 Task:  Click on Golf Select Pick Sheet First name Wyatt Last name Thompson and  Email softage.2@softage.net Group 1 Viktor Hovland Group 2 Collin Morikawa Bonus Golfer Viktor Hovland Group 3 Sungjae Im Group 4 Hideki Matsuyama #1 Golfer For The Week Justin Thomas Tie-Breaker Score 1 Submit pick sheet
Action: Mouse moved to (496, 515)
Screenshot: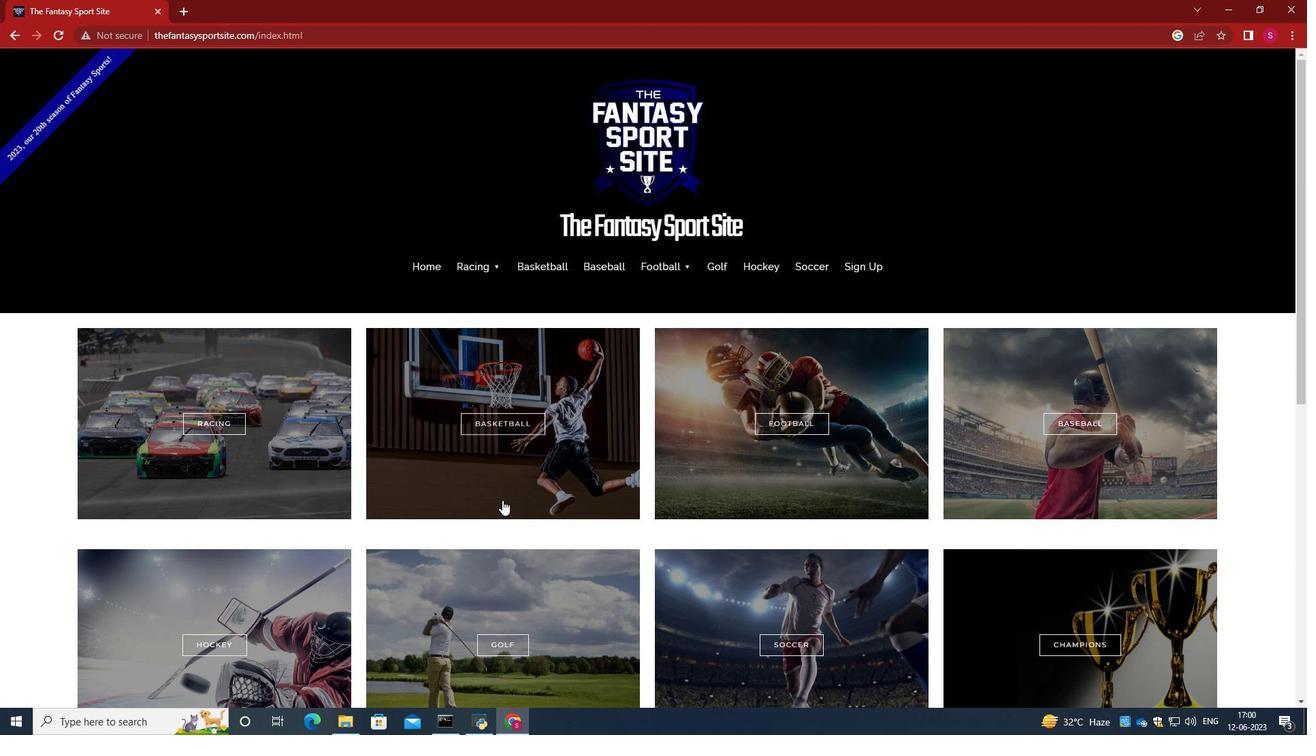 
Action: Mouse scrolled (496, 514) with delta (0, 0)
Screenshot: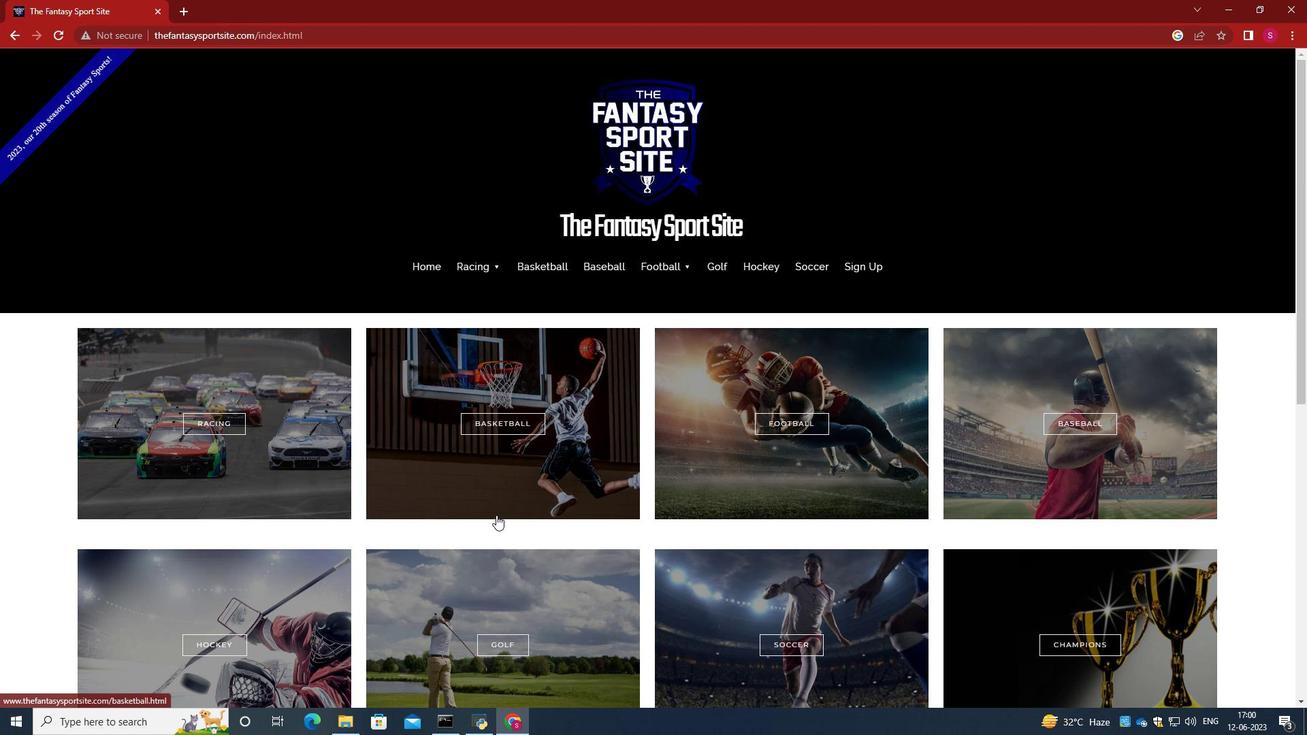 
Action: Mouse scrolled (496, 514) with delta (0, 0)
Screenshot: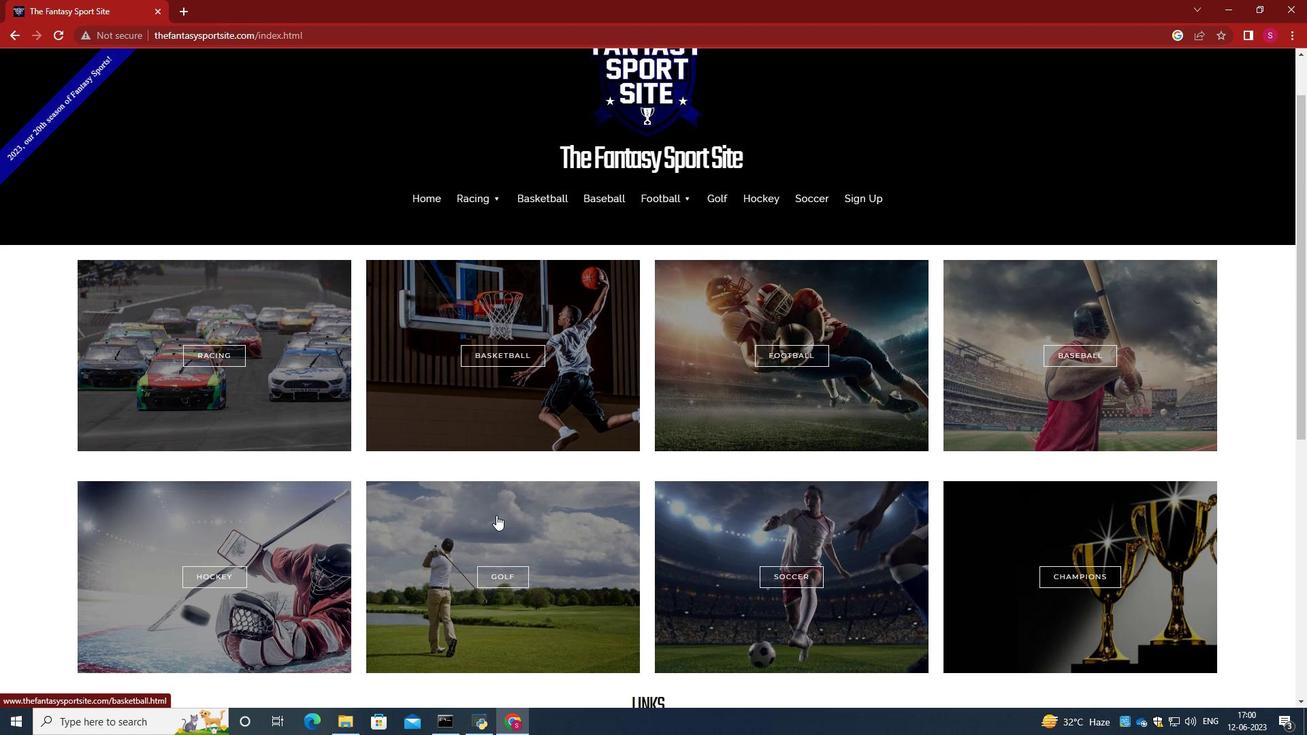 
Action: Mouse moved to (485, 501)
Screenshot: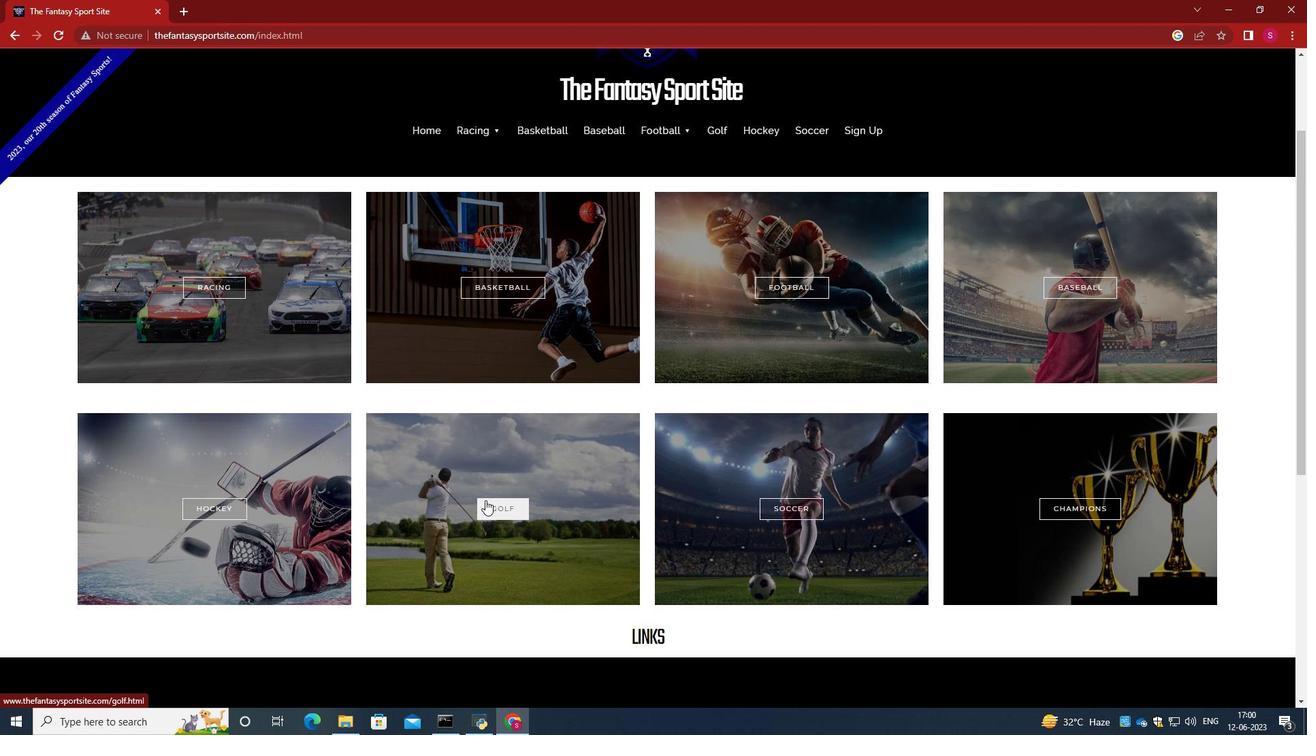 
Action: Mouse pressed left at (485, 501)
Screenshot: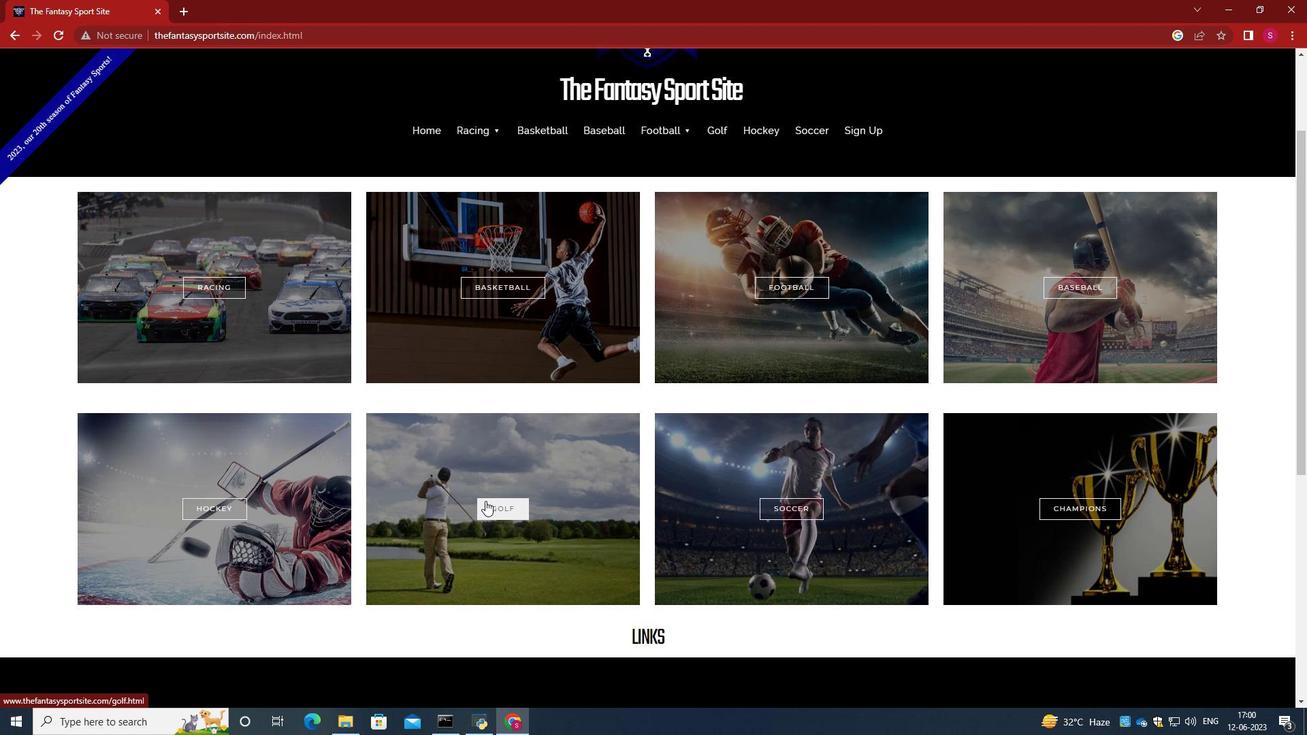 
Action: Mouse moved to (485, 299)
Screenshot: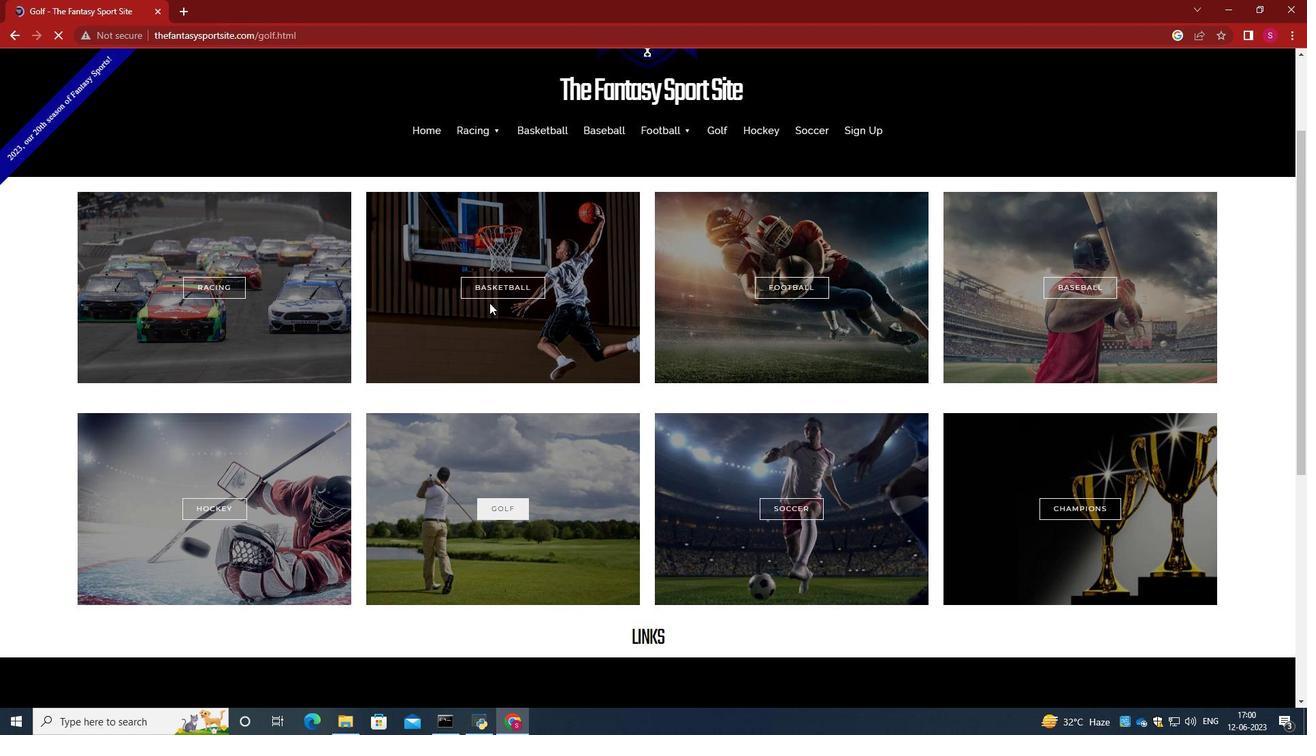 
Action: Mouse scrolled (485, 298) with delta (0, 0)
Screenshot: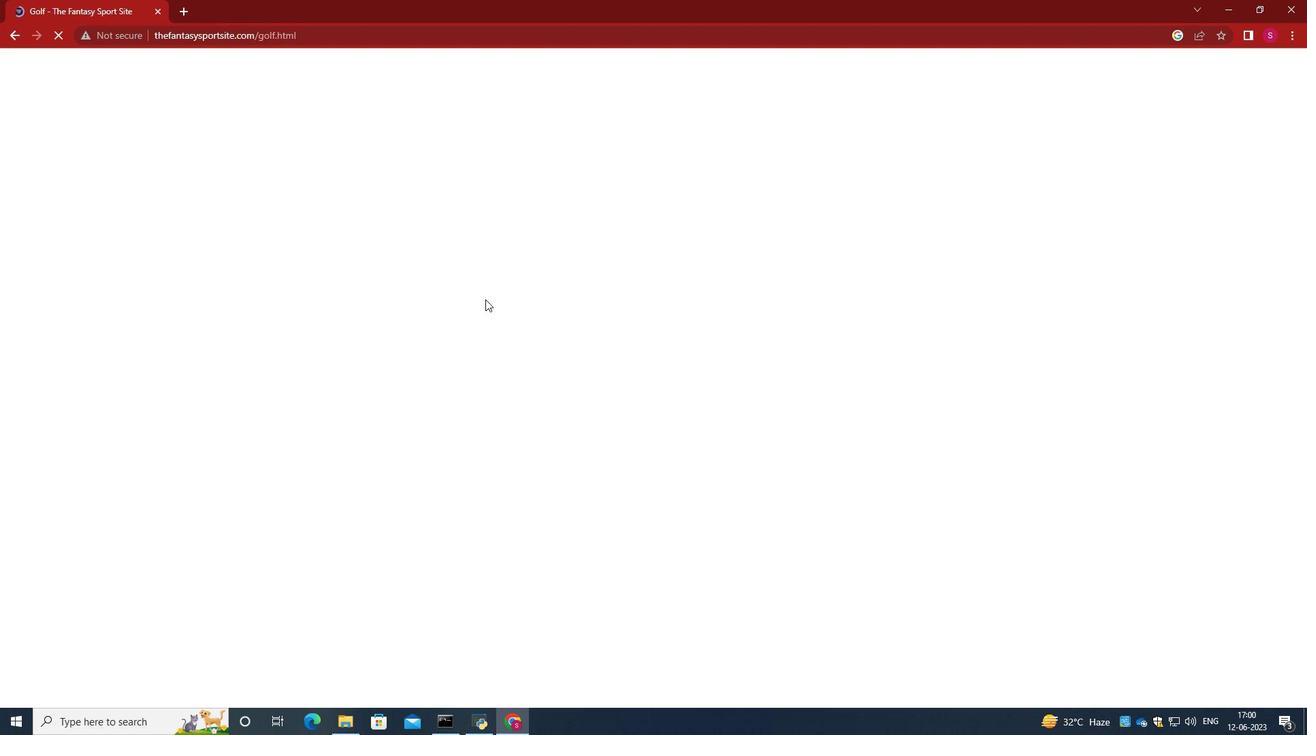 
Action: Mouse scrolled (485, 298) with delta (0, 0)
Screenshot: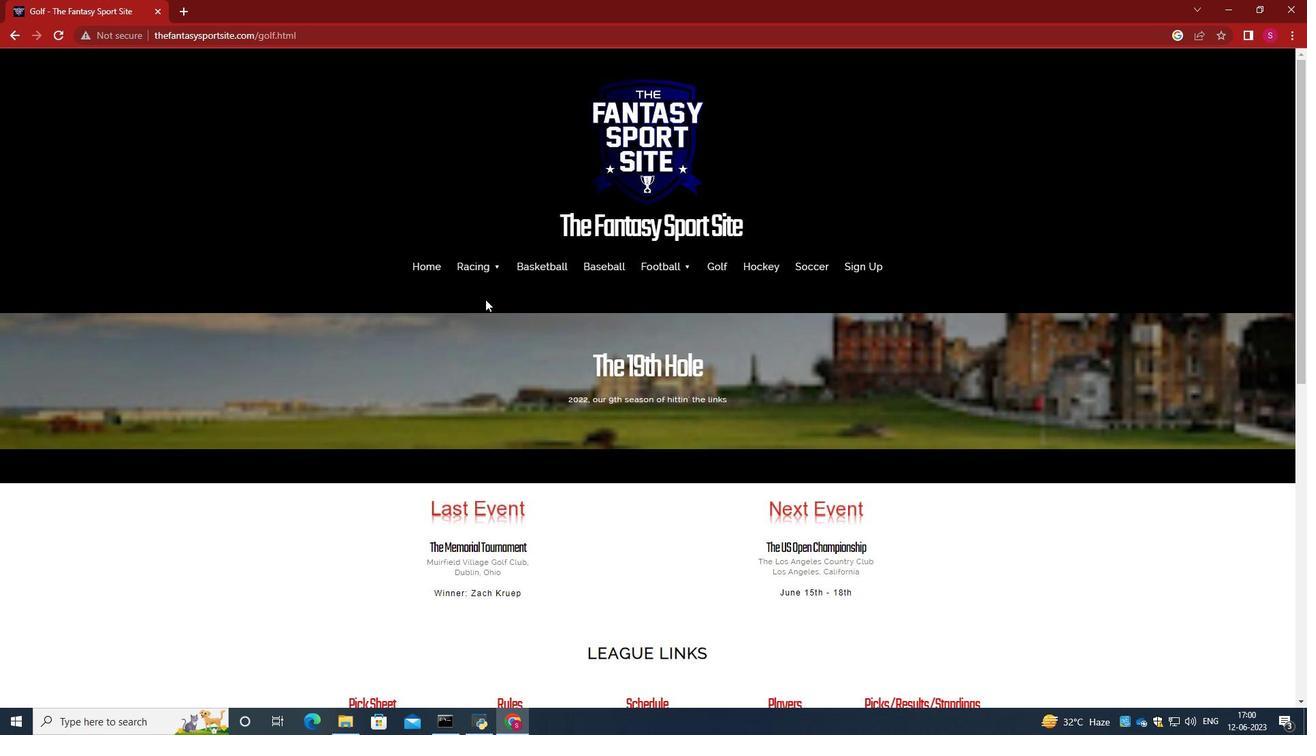 
Action: Mouse scrolled (485, 298) with delta (0, 0)
Screenshot: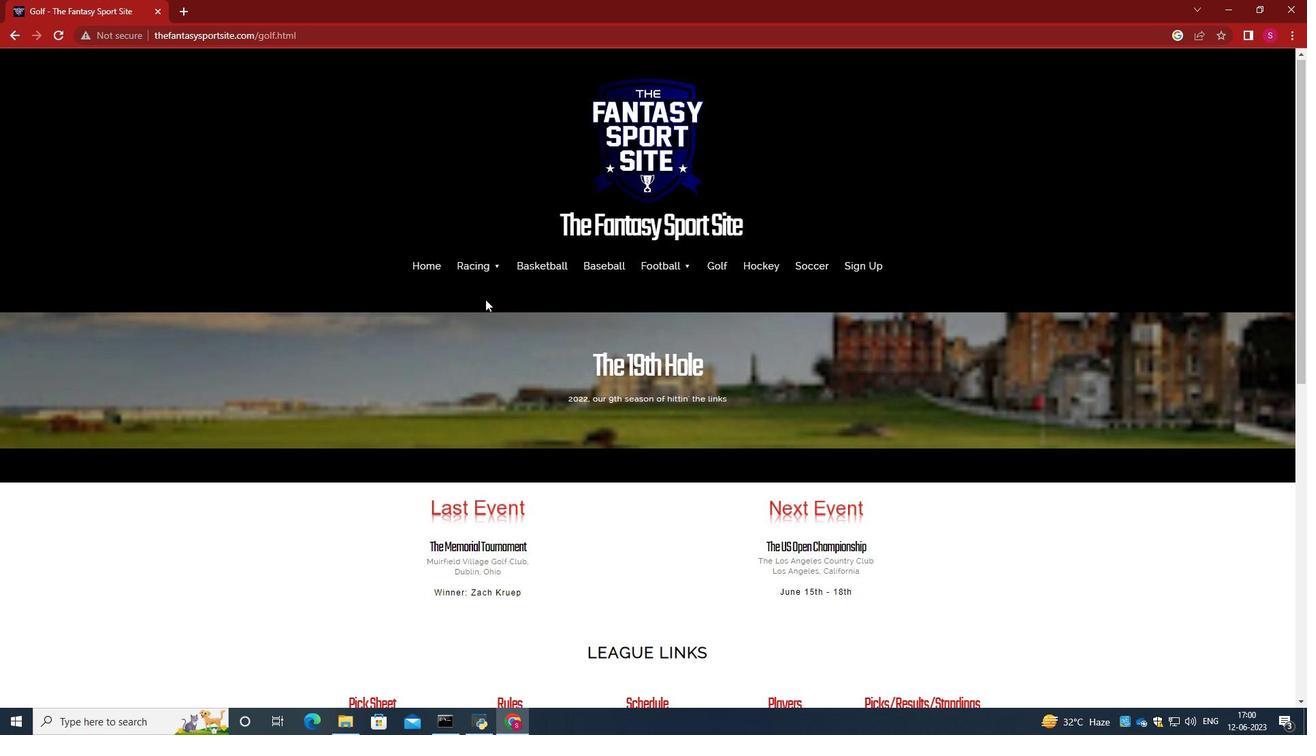 
Action: Mouse scrolled (485, 298) with delta (0, 0)
Screenshot: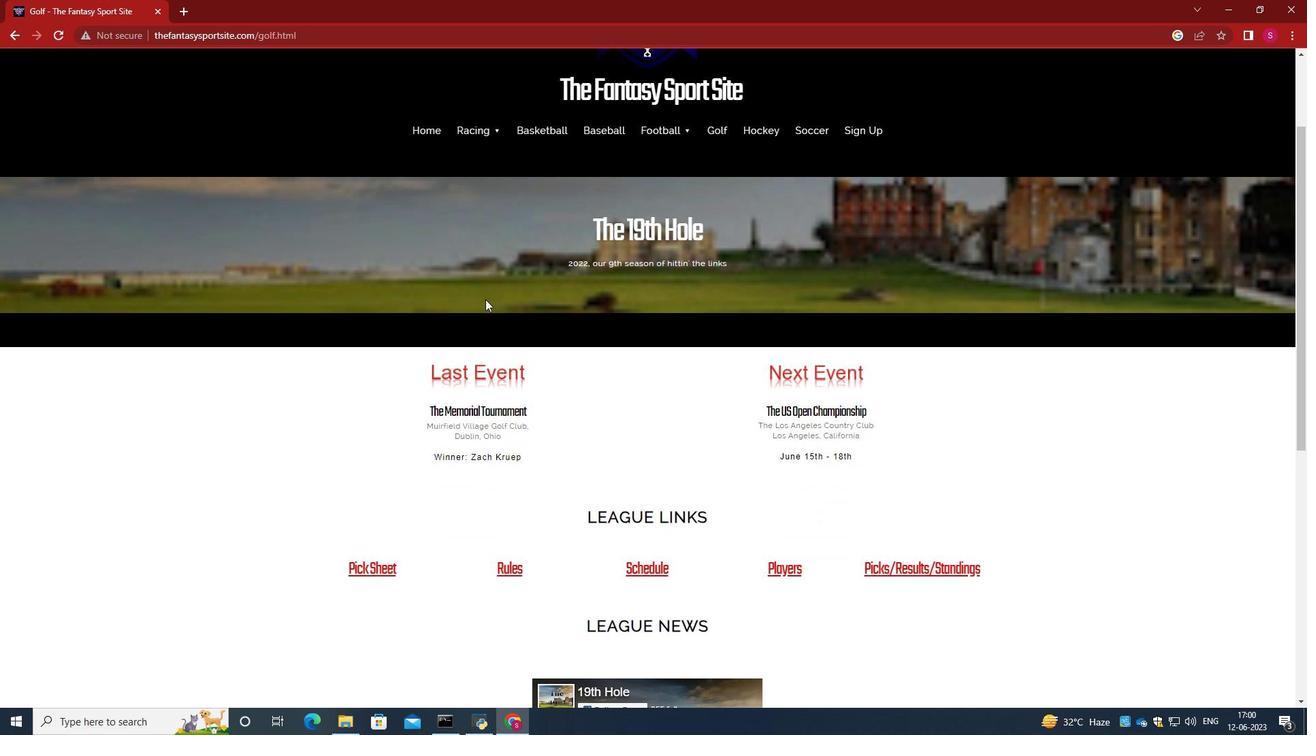 
Action: Mouse scrolled (485, 298) with delta (0, 0)
Screenshot: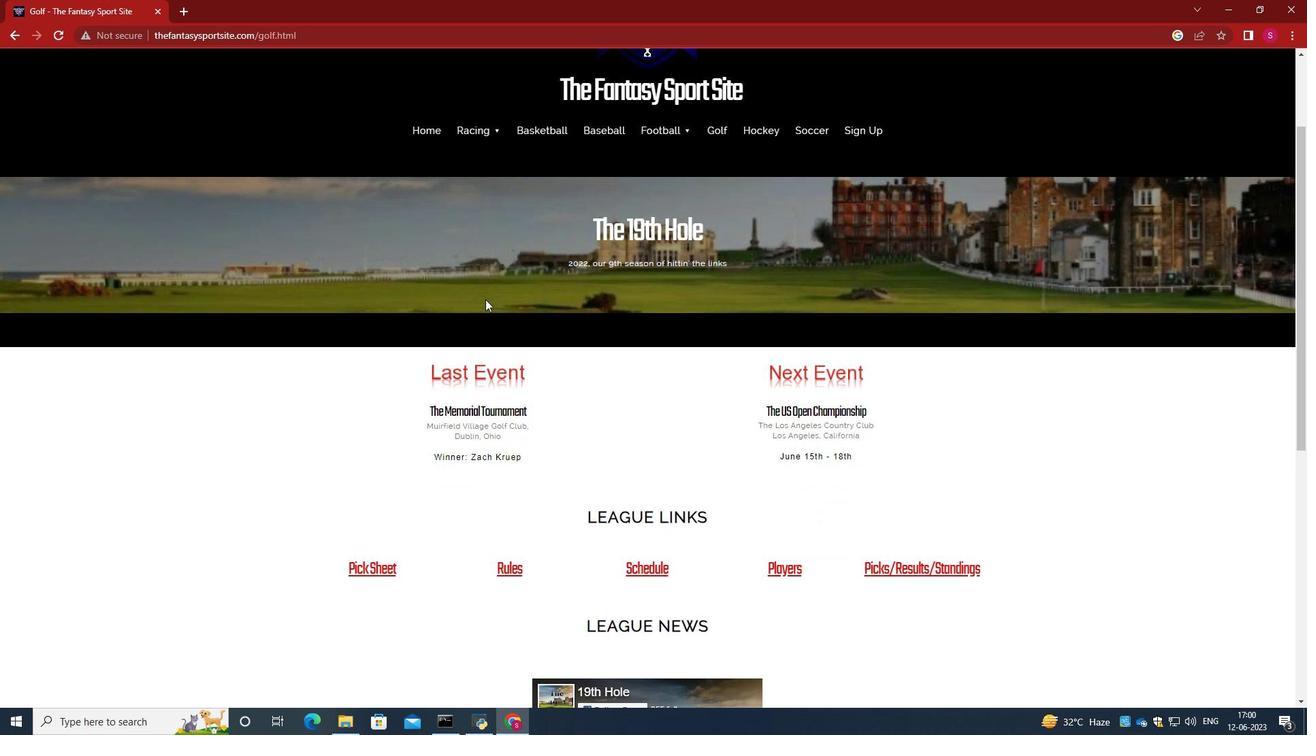 
Action: Mouse scrolled (485, 298) with delta (0, 0)
Screenshot: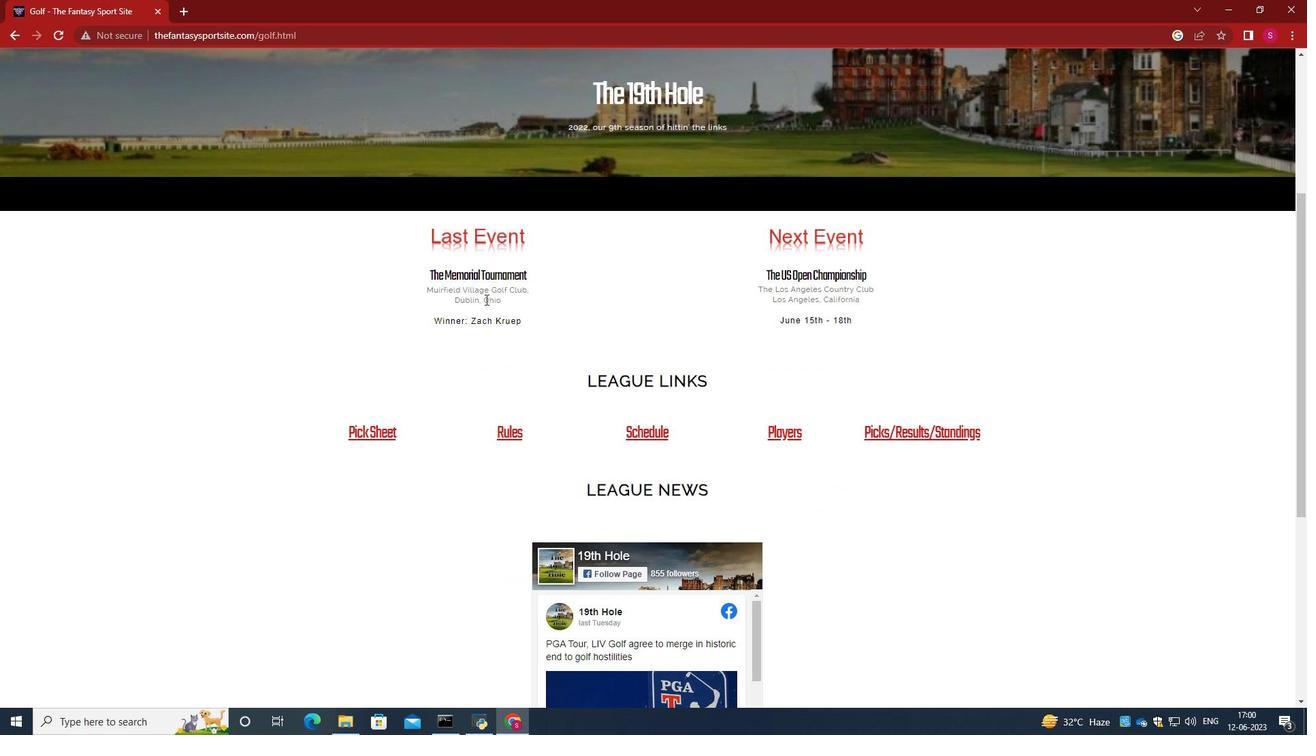 
Action: Mouse moved to (388, 366)
Screenshot: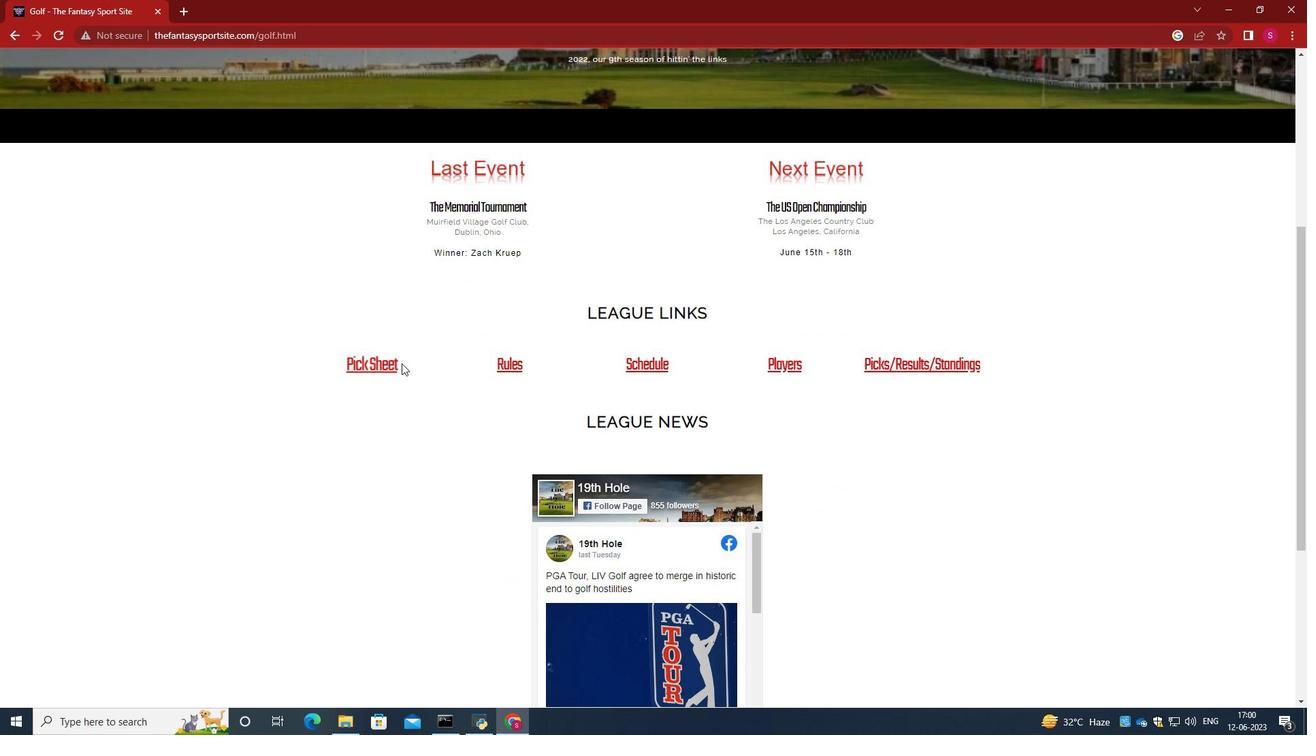 
Action: Mouse pressed left at (388, 366)
Screenshot: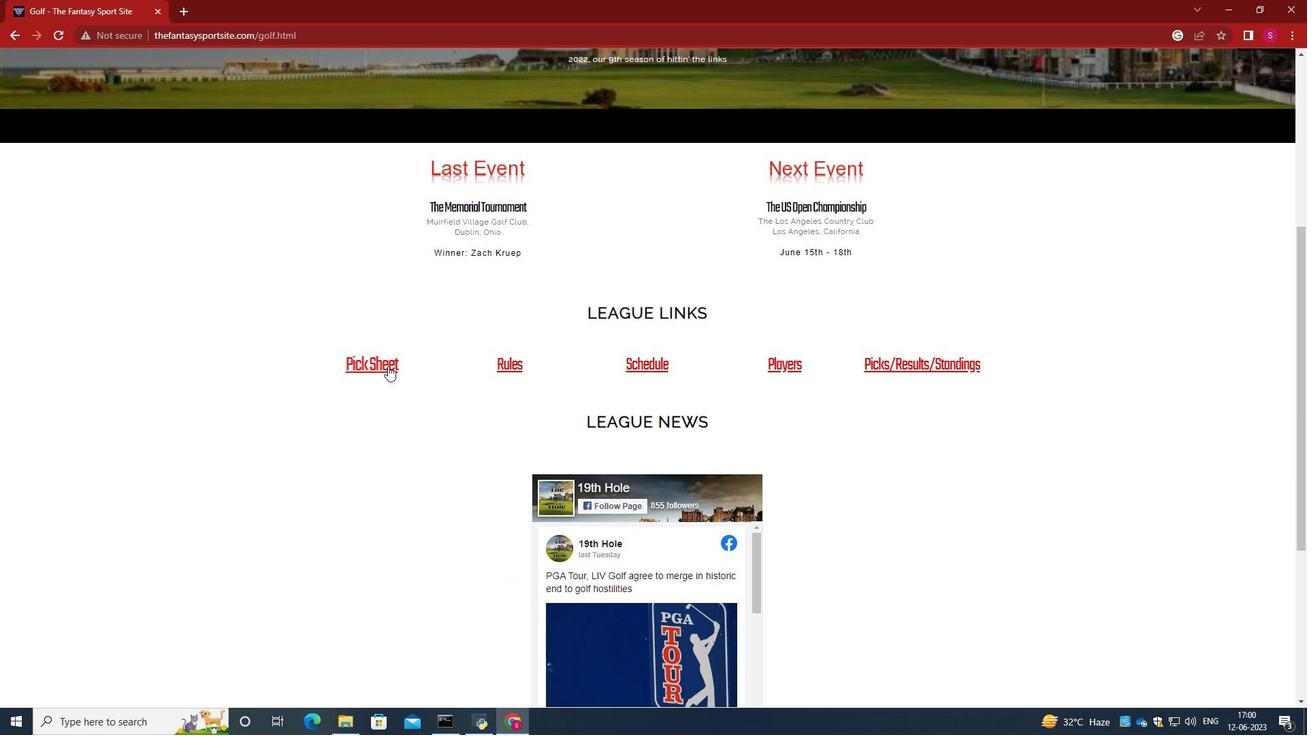 
Action: Mouse moved to (487, 303)
Screenshot: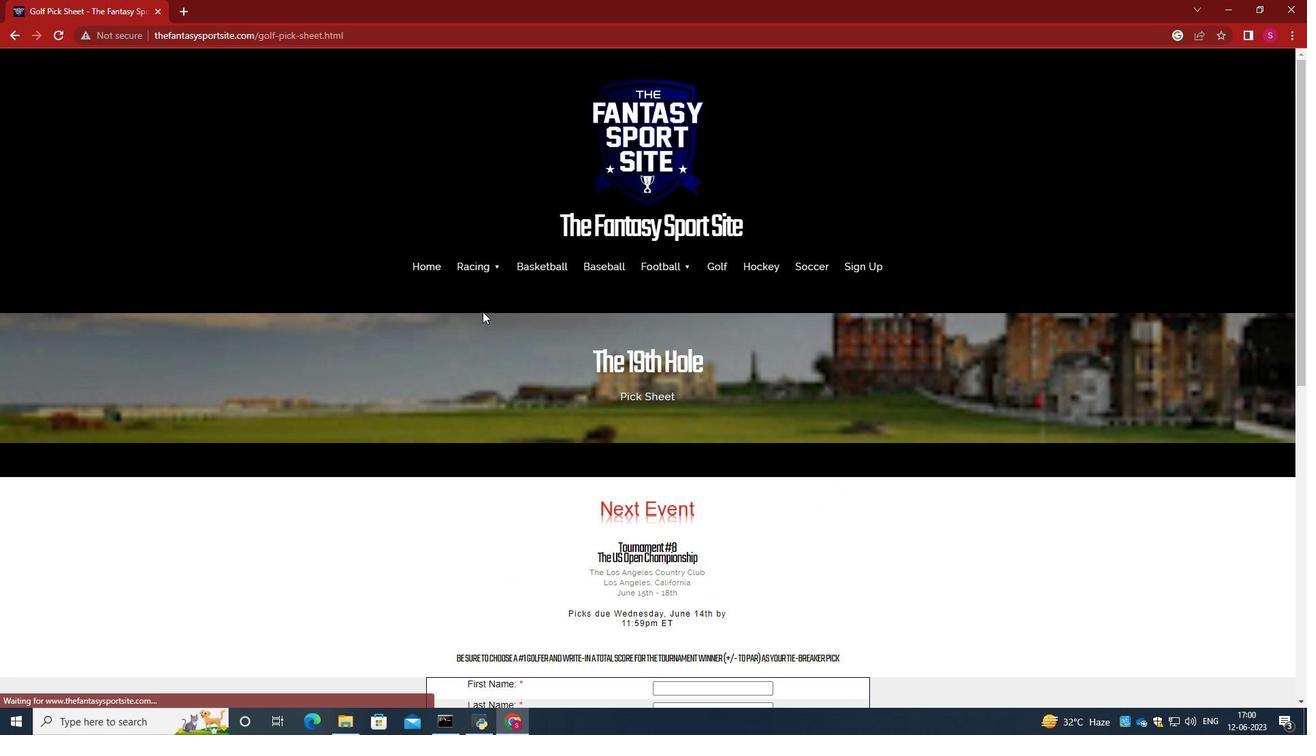 
Action: Mouse scrolled (487, 302) with delta (0, 0)
Screenshot: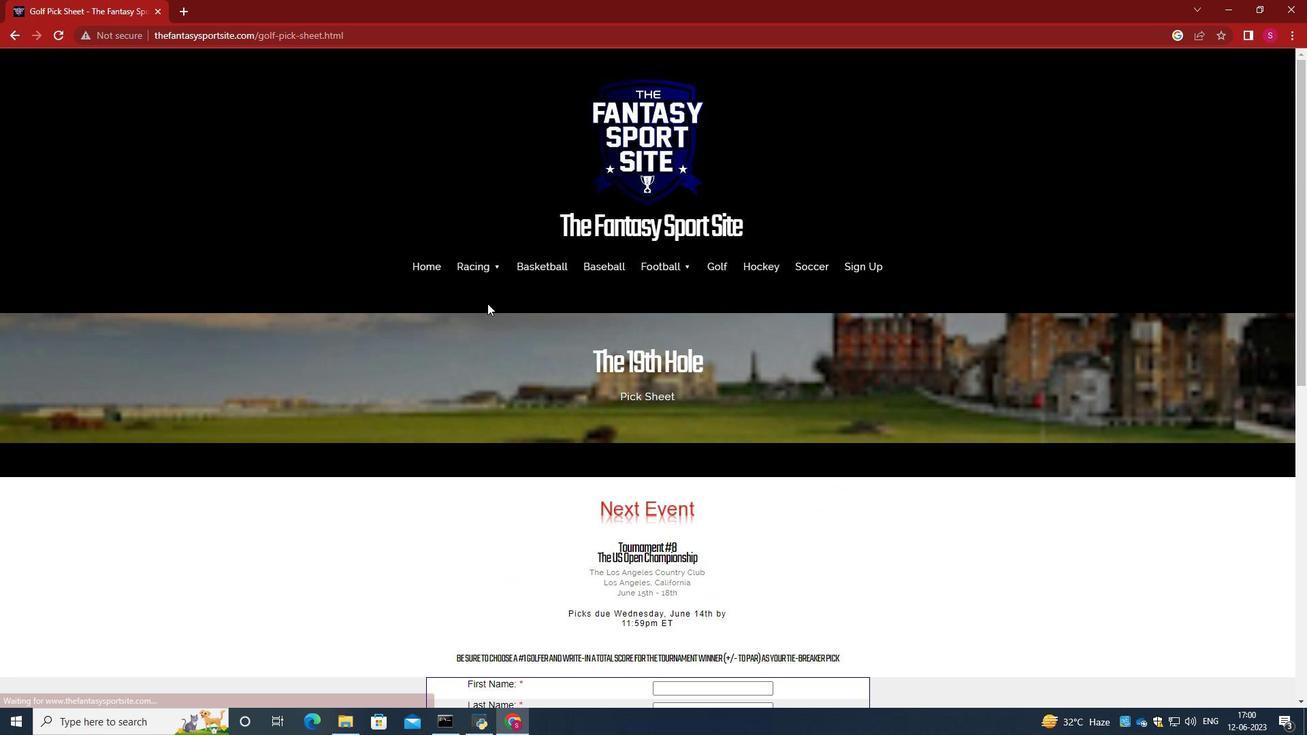 
Action: Mouse scrolled (487, 302) with delta (0, 0)
Screenshot: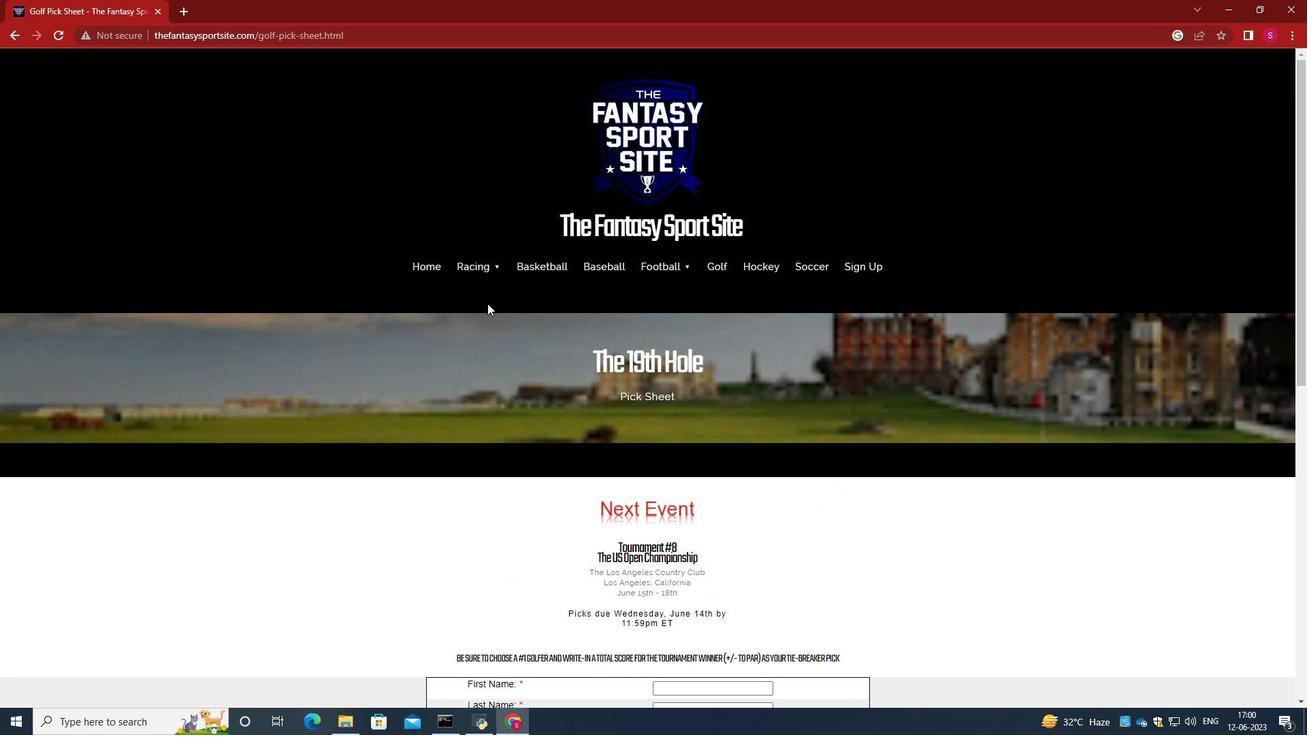 
Action: Mouse scrolled (487, 302) with delta (0, 0)
Screenshot: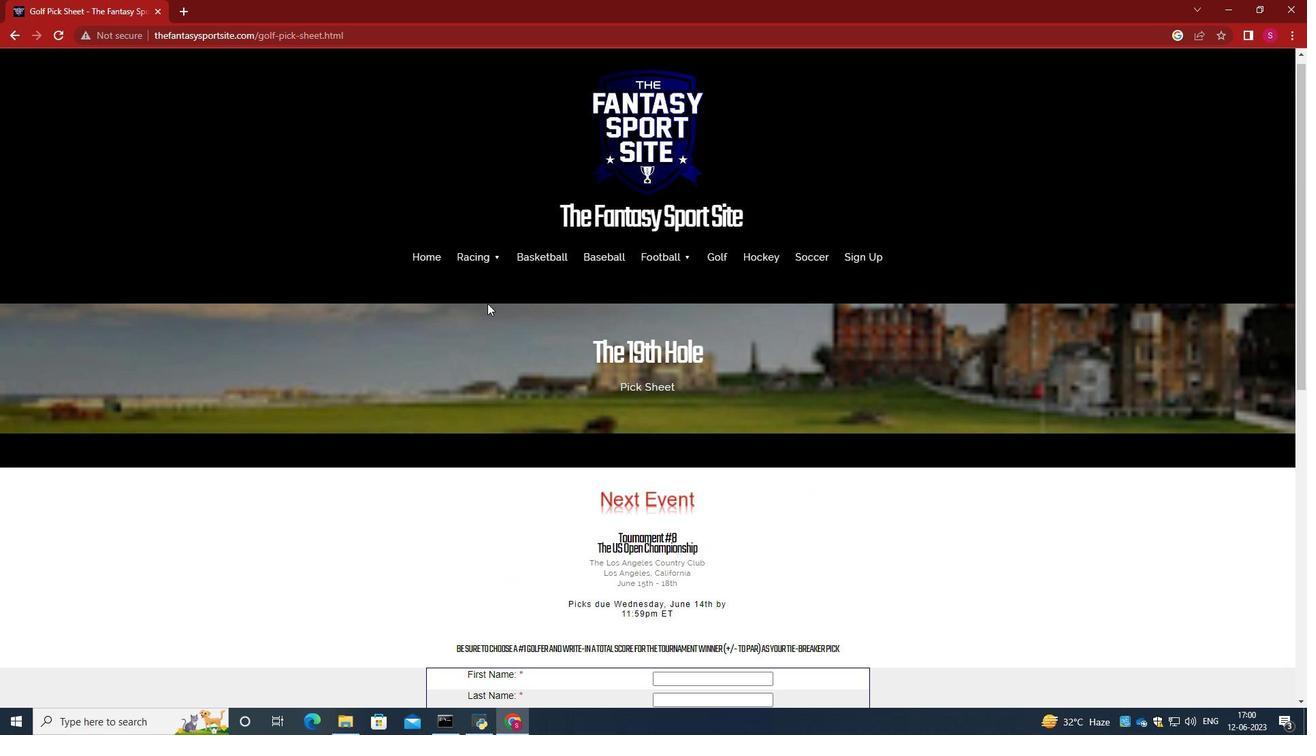 
Action: Mouse moved to (488, 303)
Screenshot: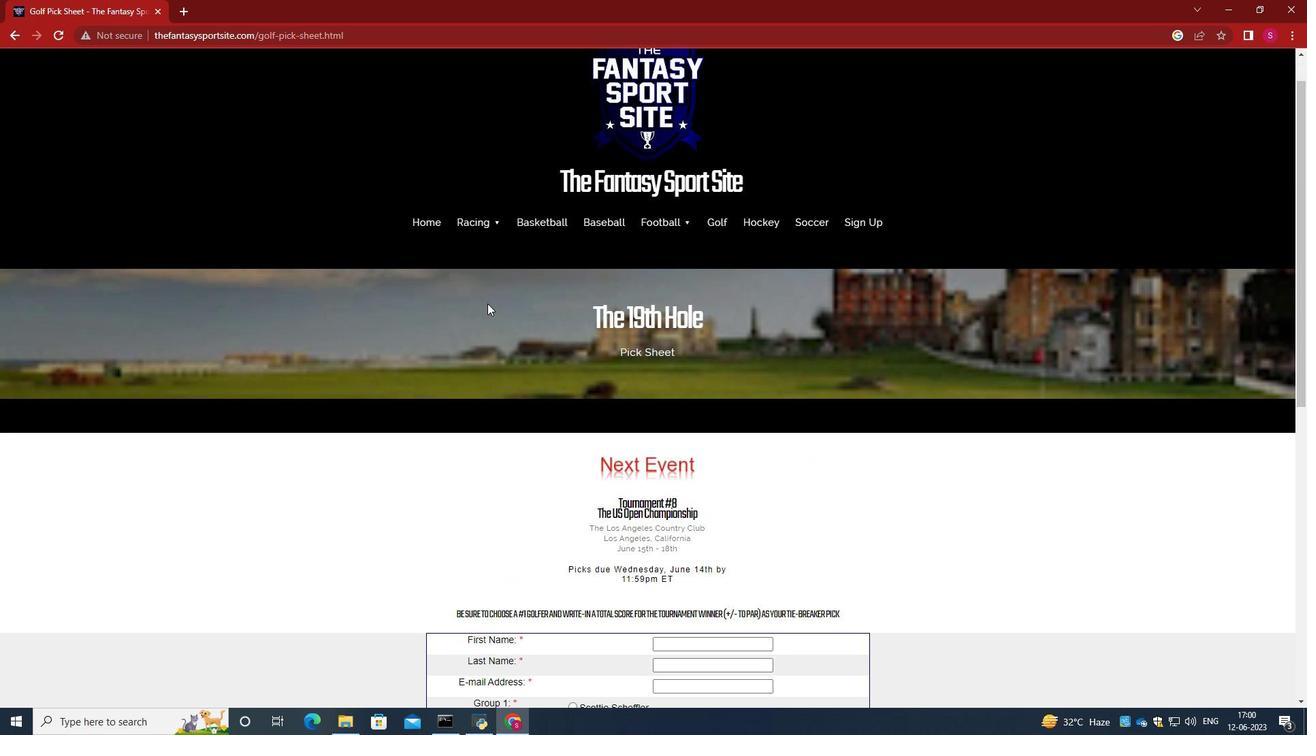 
Action: Mouse scrolled (488, 302) with delta (0, 0)
Screenshot: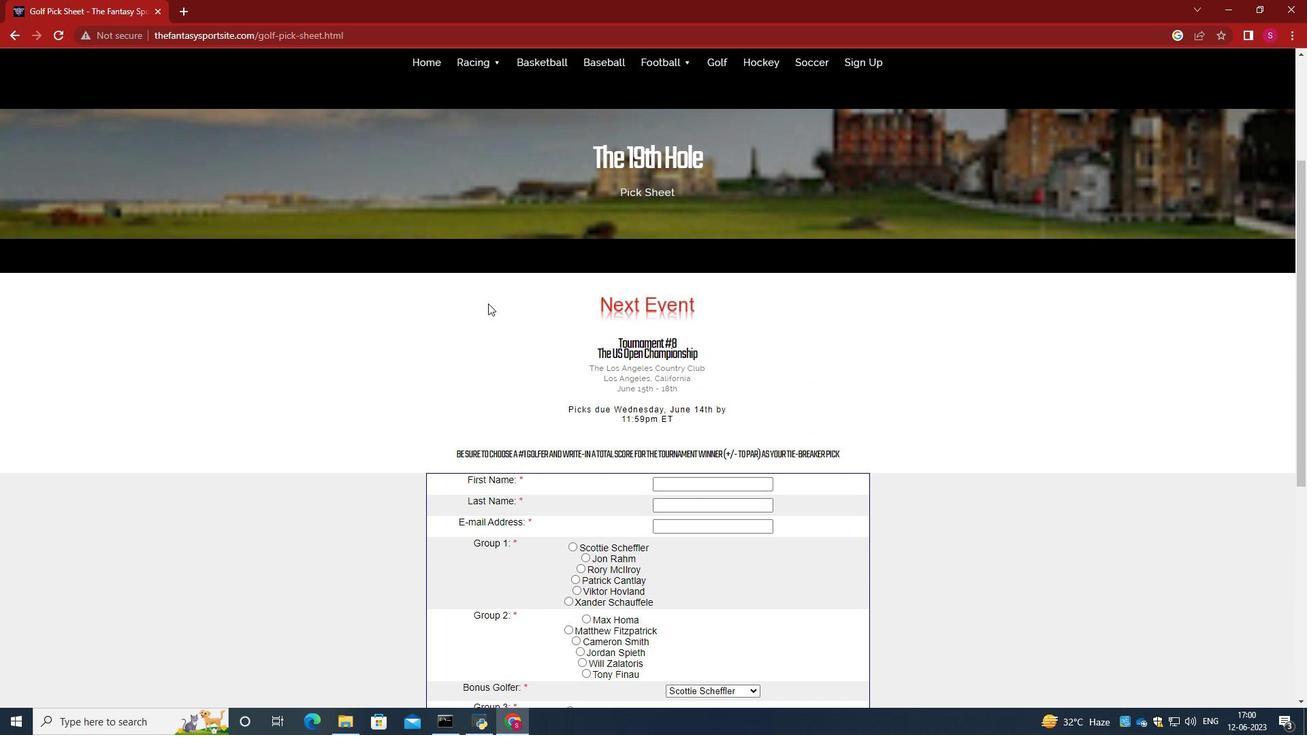 
Action: Mouse scrolled (488, 302) with delta (0, 0)
Screenshot: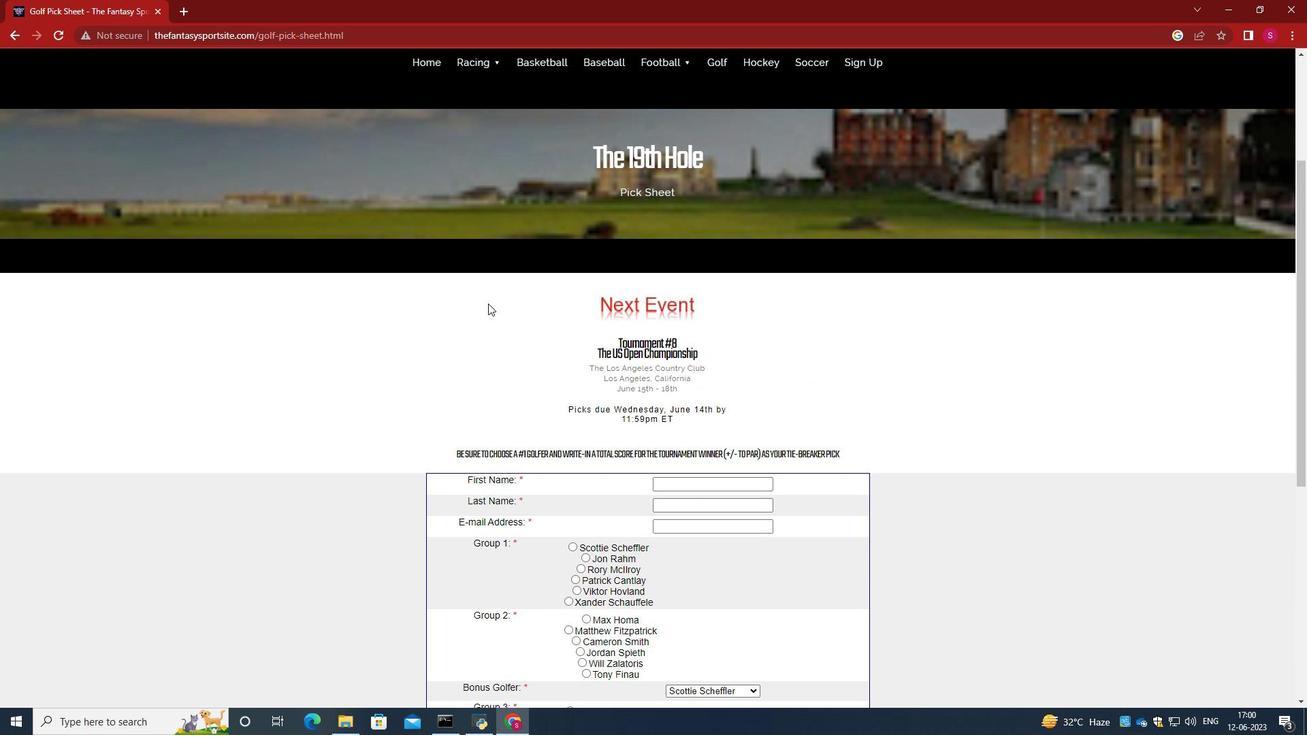 
Action: Mouse scrolled (488, 302) with delta (0, 0)
Screenshot: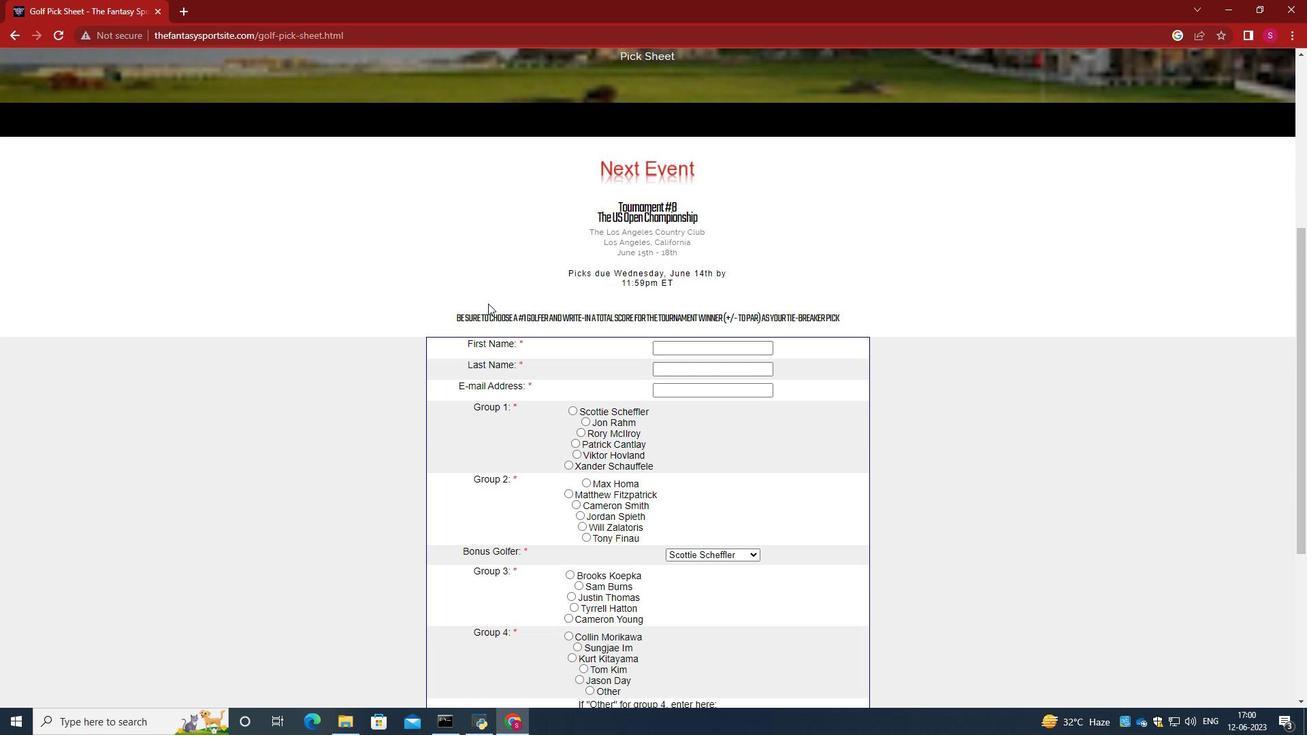 
Action: Mouse scrolled (488, 302) with delta (0, 0)
Screenshot: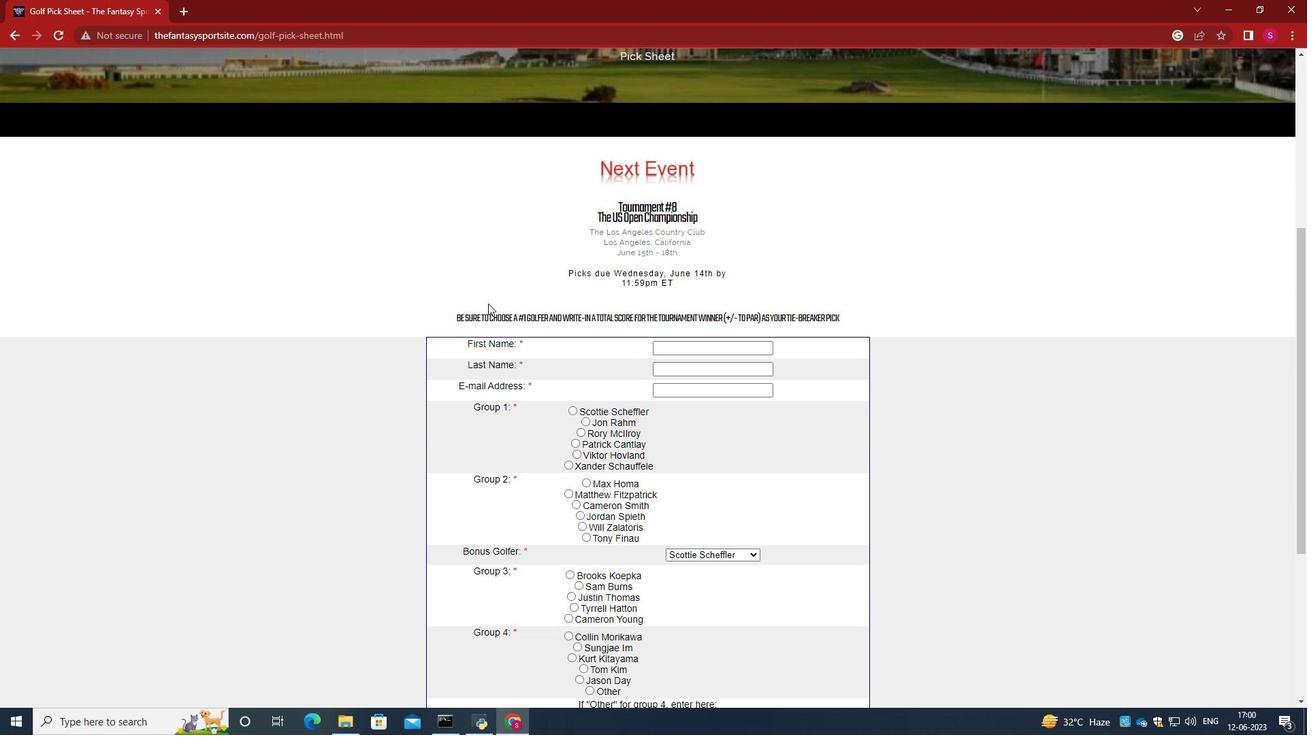 
Action: Mouse moved to (665, 211)
Screenshot: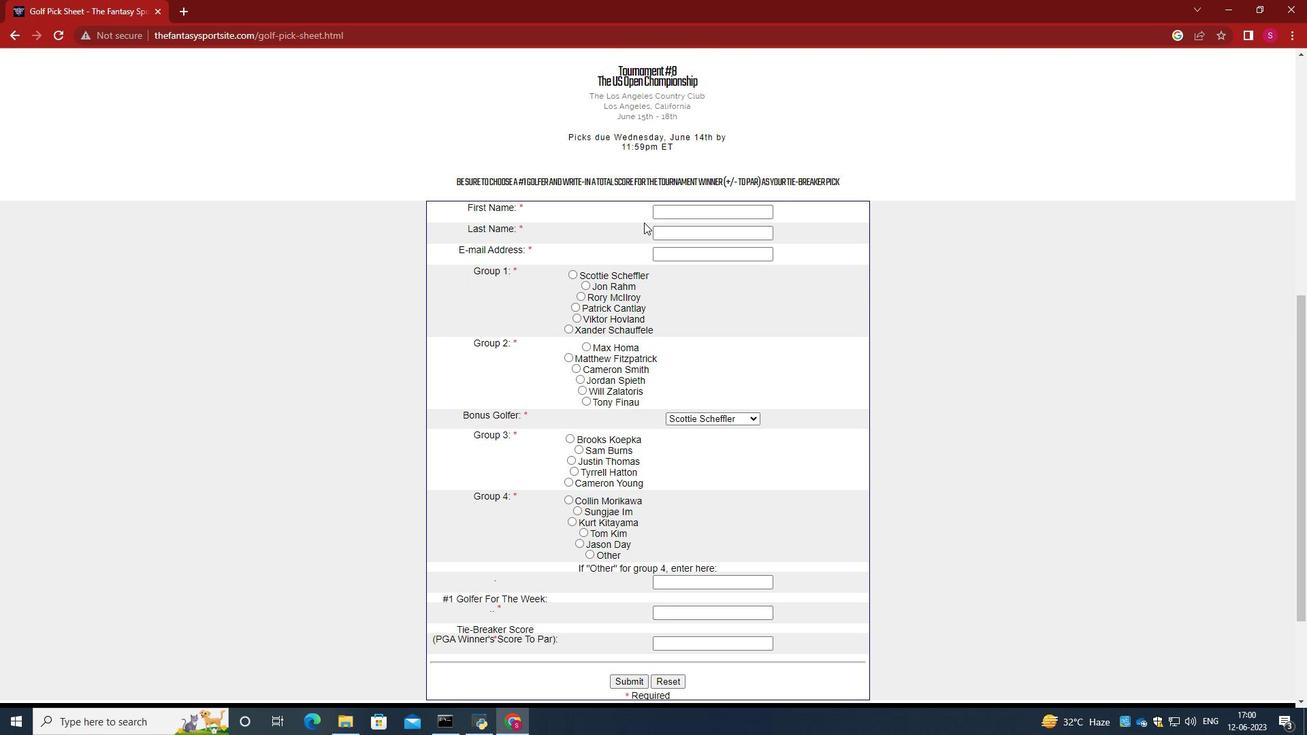 
Action: Mouse pressed left at (665, 211)
Screenshot: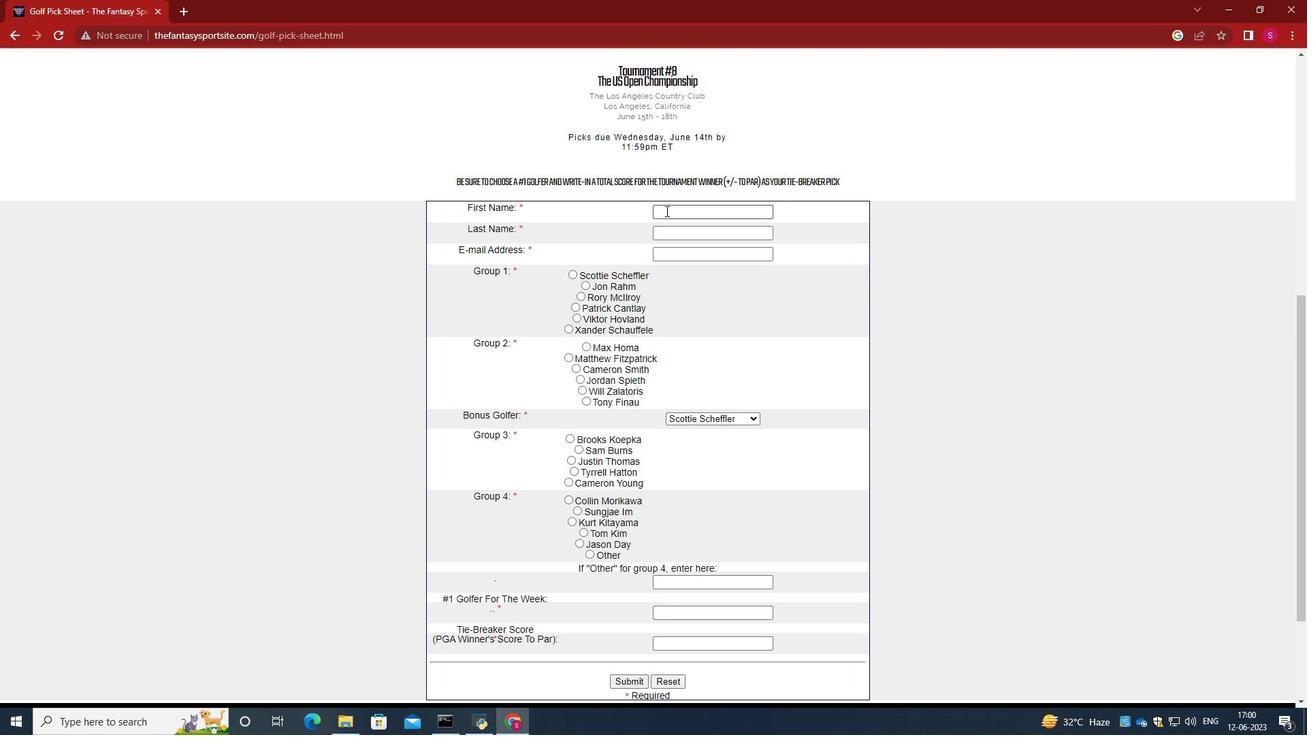
Action: Key pressed <Key.caps_lock>W<Key.caps_lock><Key.backspace>w<Key.caps_lock>YATT<Key.tab><Key.caps_lock>t<Key.caps_lock>HOMPSON<Key.tab>SOFTAGE.2<Key.shift>@SOFTAGE.NET
Screenshot: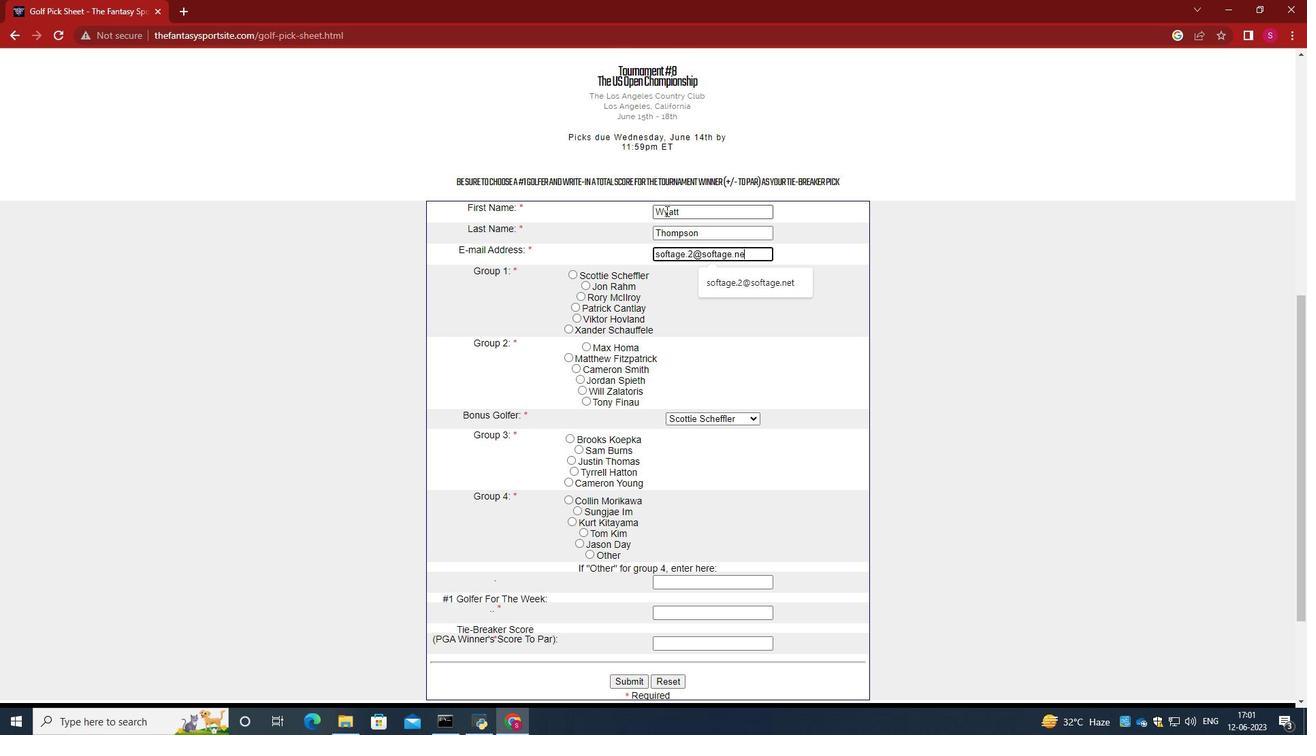 
Action: Mouse moved to (695, 311)
Screenshot: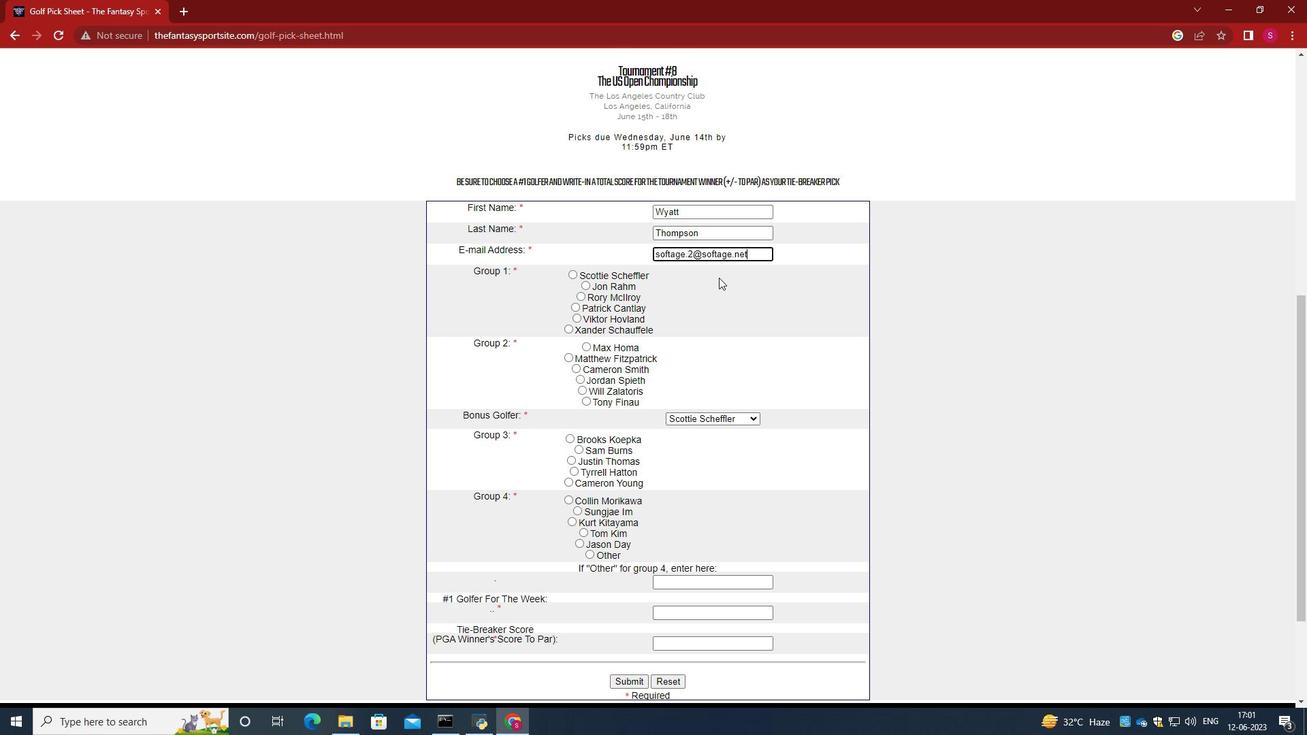 
Action: Key pressed <Key.tab>
Screenshot: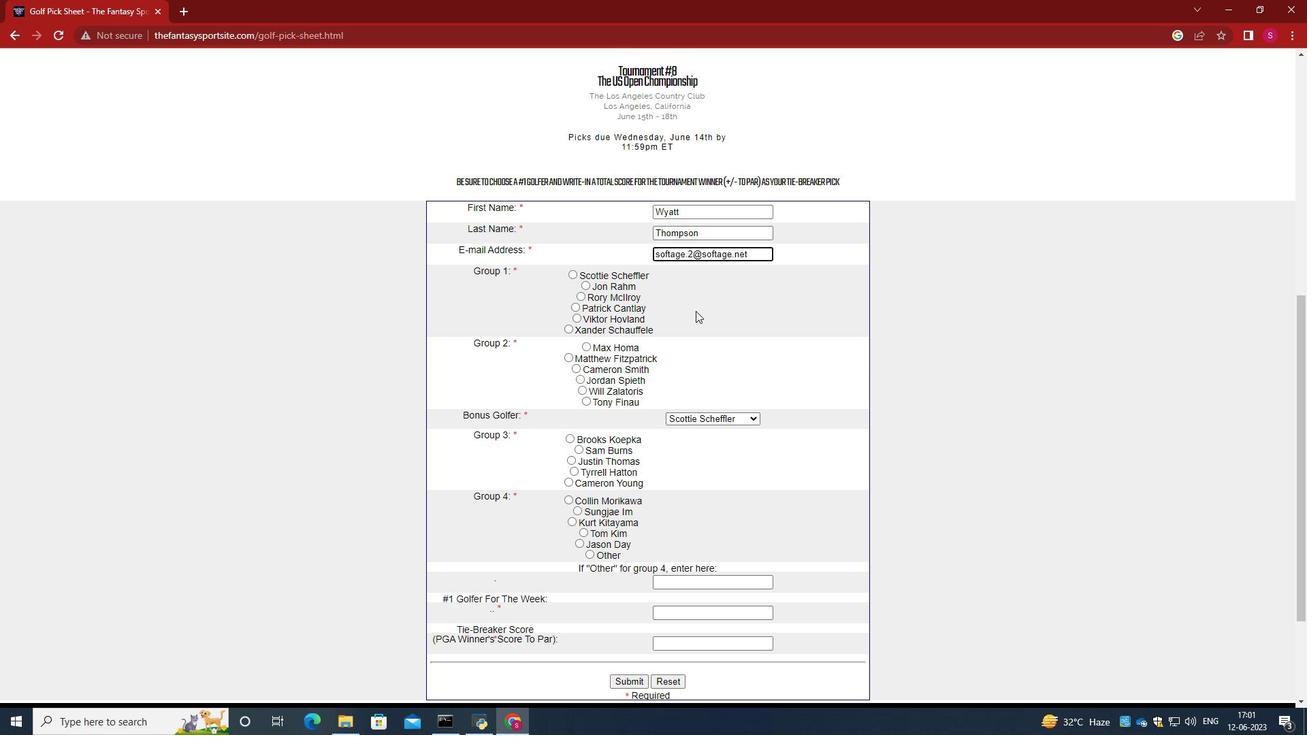 
Action: Mouse moved to (574, 316)
Screenshot: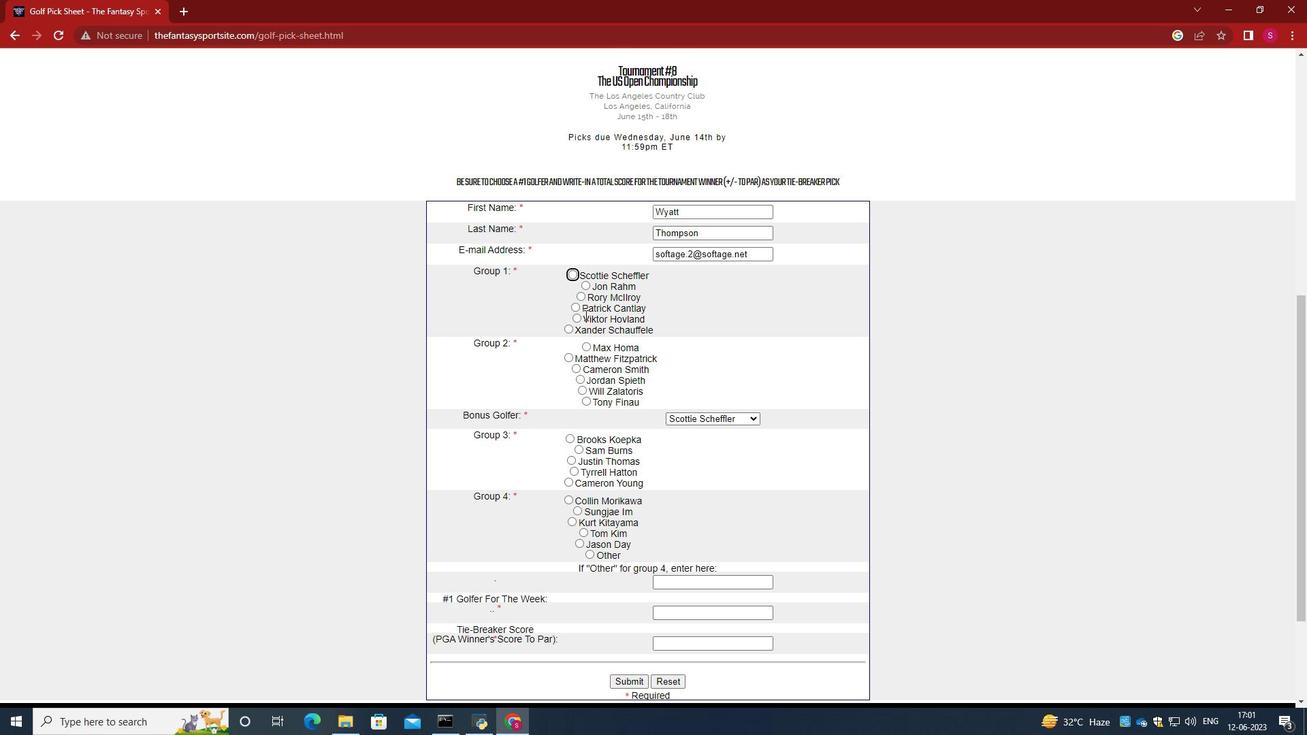 
Action: Mouse pressed left at (574, 316)
Screenshot: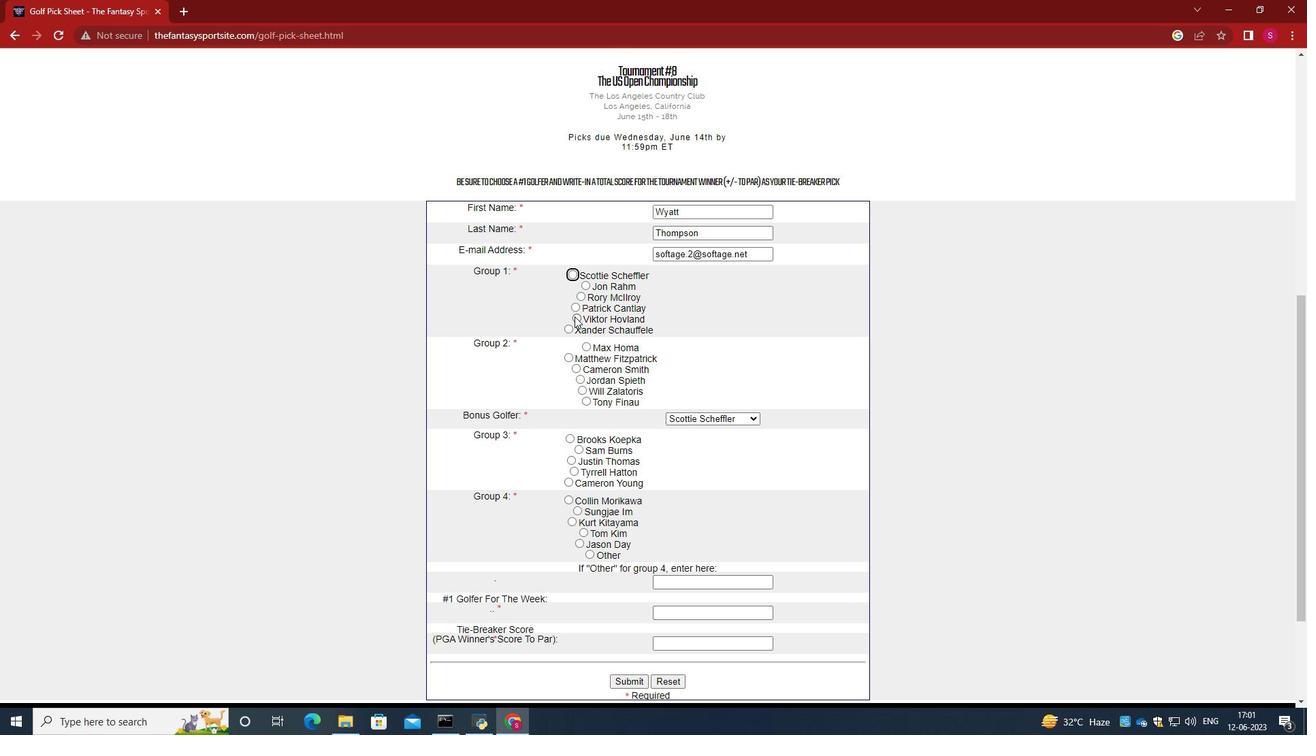 
Action: Mouse moved to (604, 330)
Screenshot: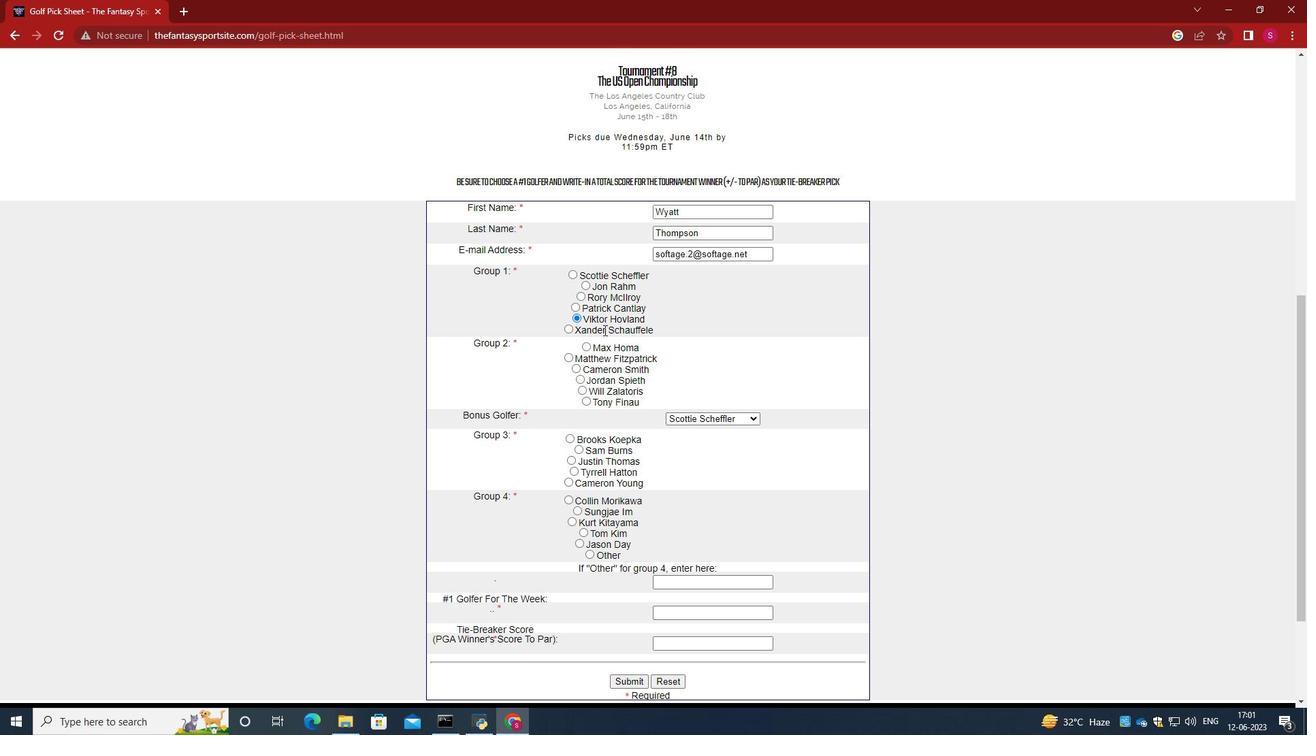 
Action: Mouse scrolled (604, 330) with delta (0, 0)
Screenshot: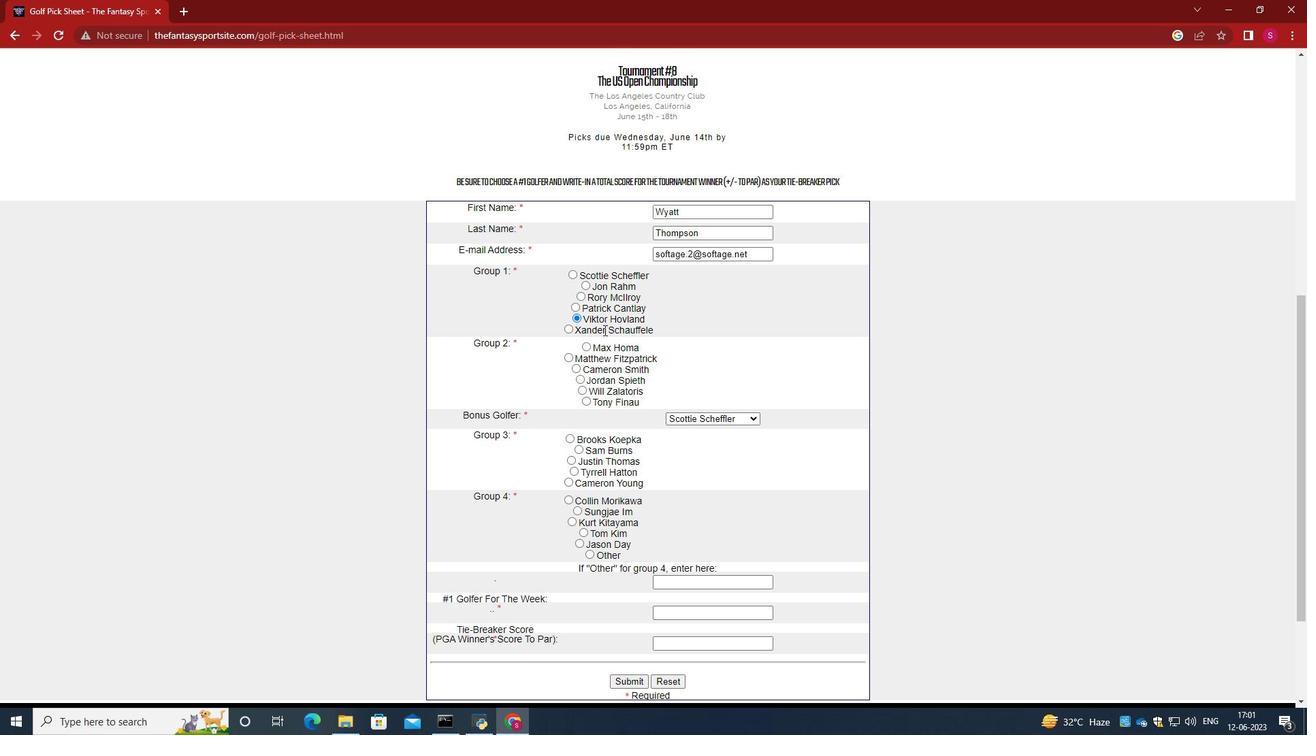 
Action: Mouse scrolled (604, 330) with delta (0, 0)
Screenshot: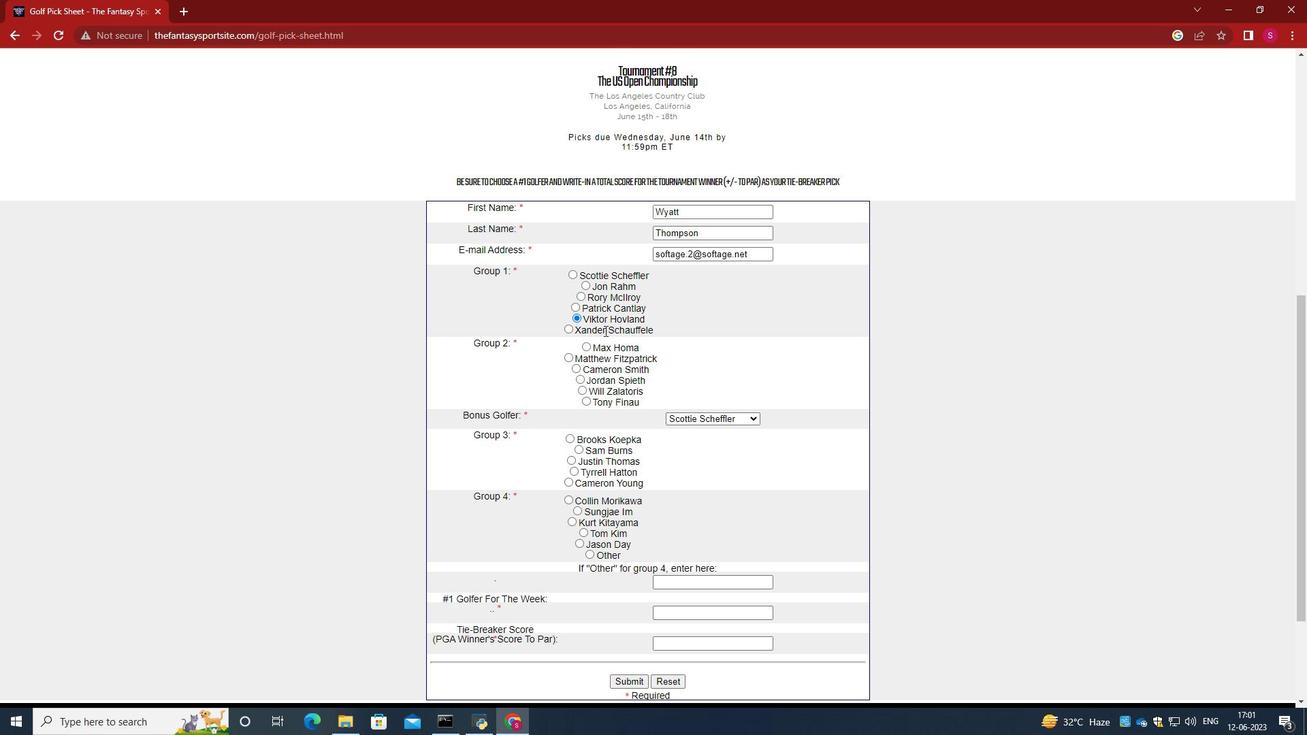 
Action: Mouse scrolled (604, 330) with delta (0, 0)
Screenshot: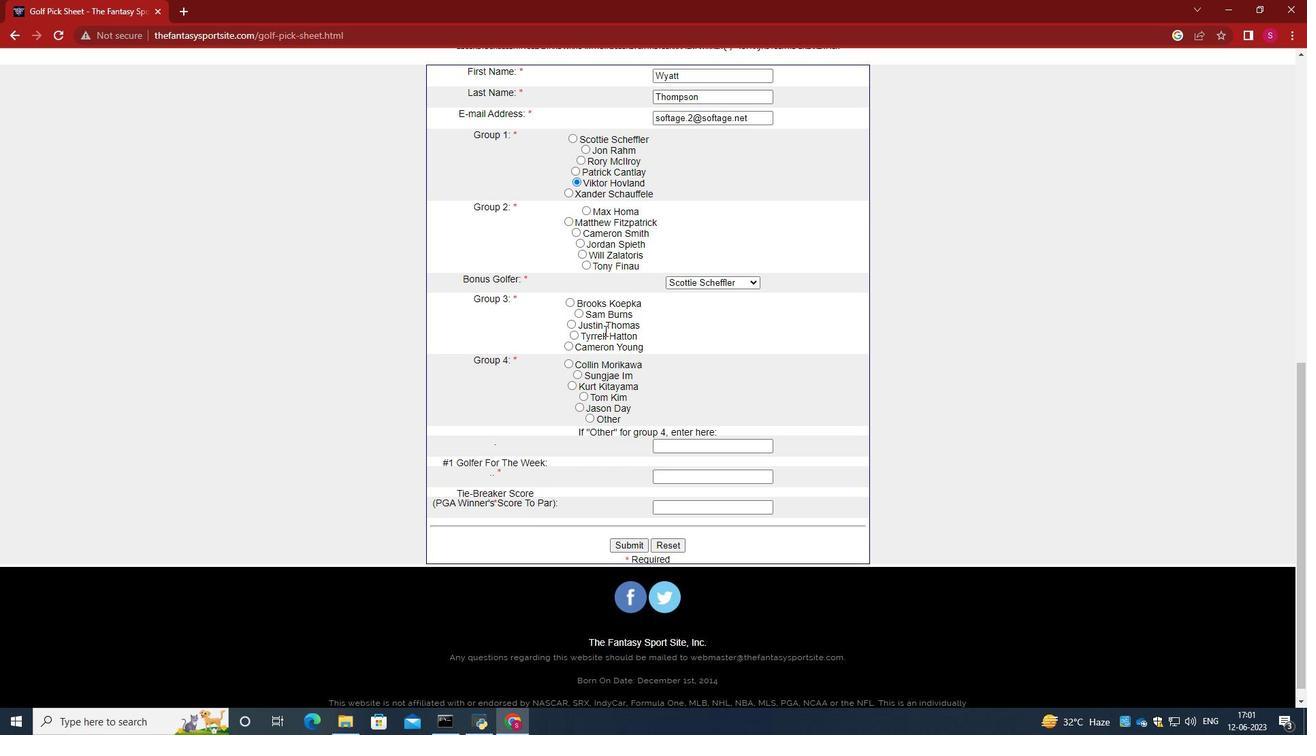 
Action: Mouse moved to (583, 228)
Screenshot: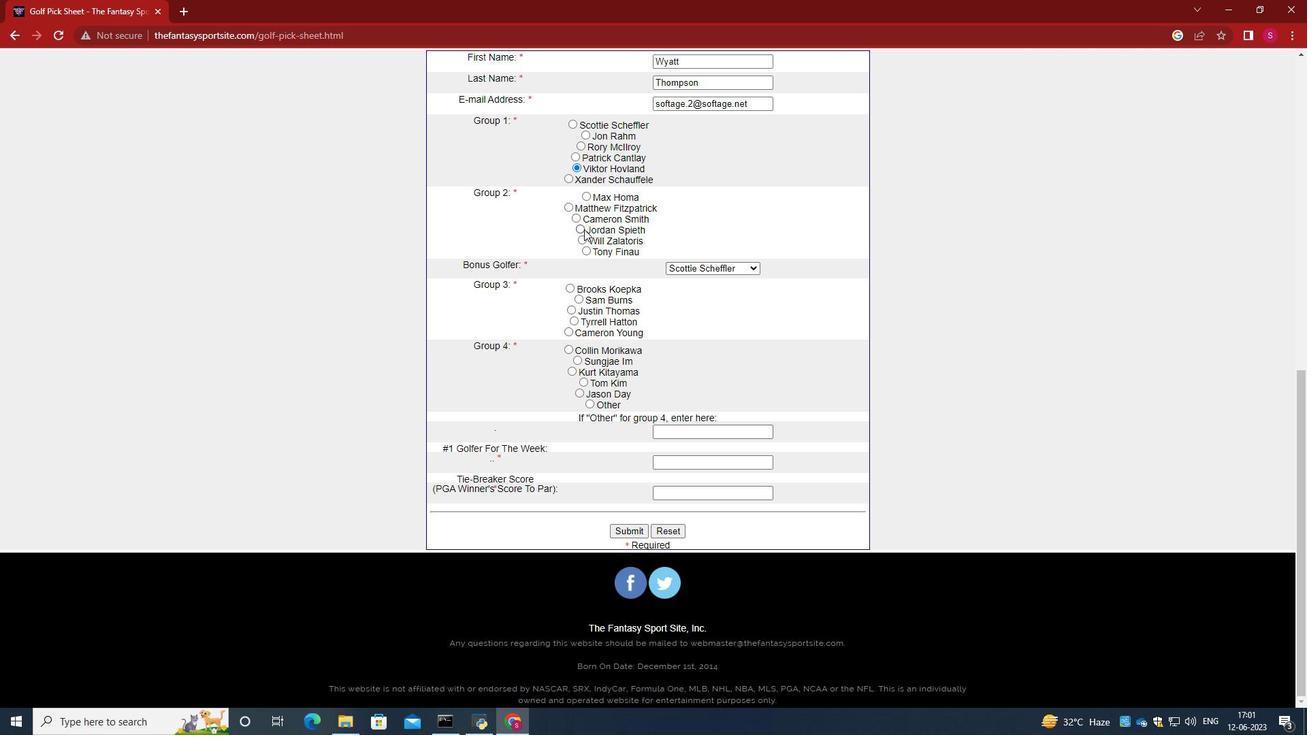 
Action: Mouse pressed left at (583, 228)
Screenshot: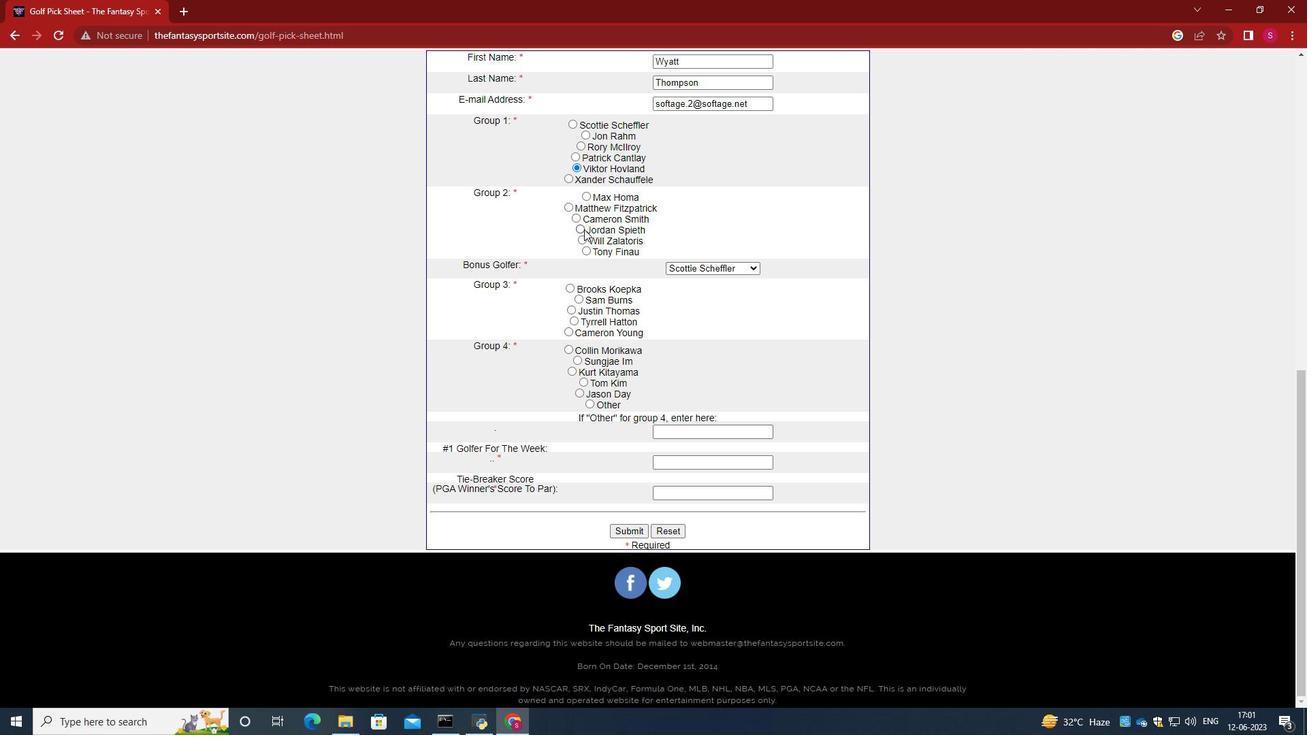 
Action: Mouse moved to (721, 269)
Screenshot: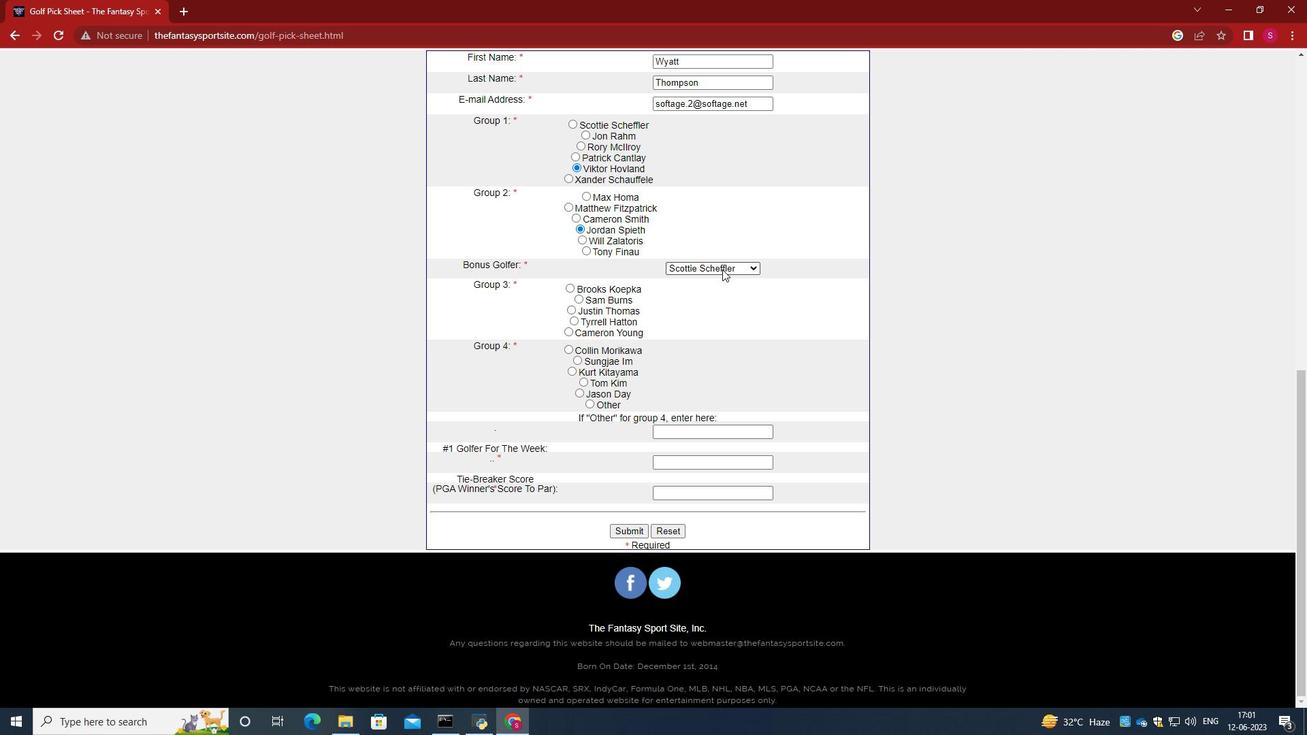 
Action: Mouse pressed left at (721, 269)
Screenshot: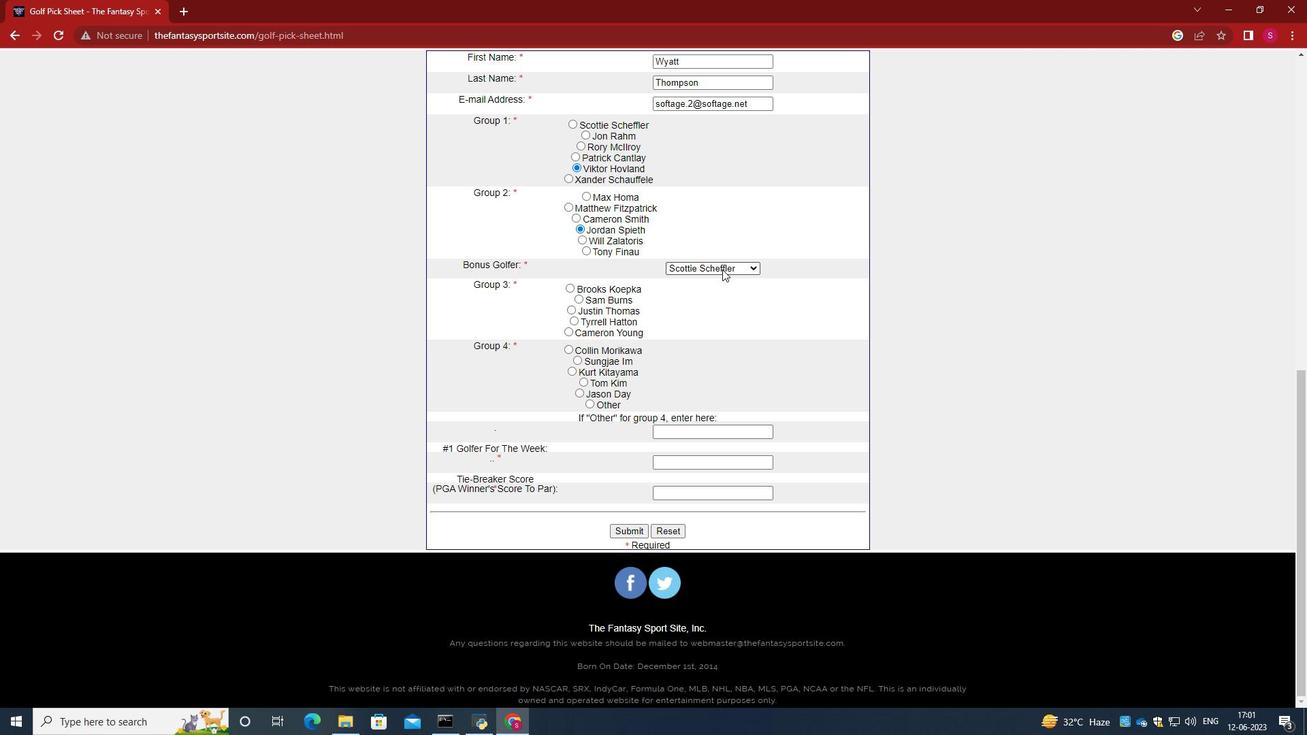 
Action: Mouse moved to (706, 326)
Screenshot: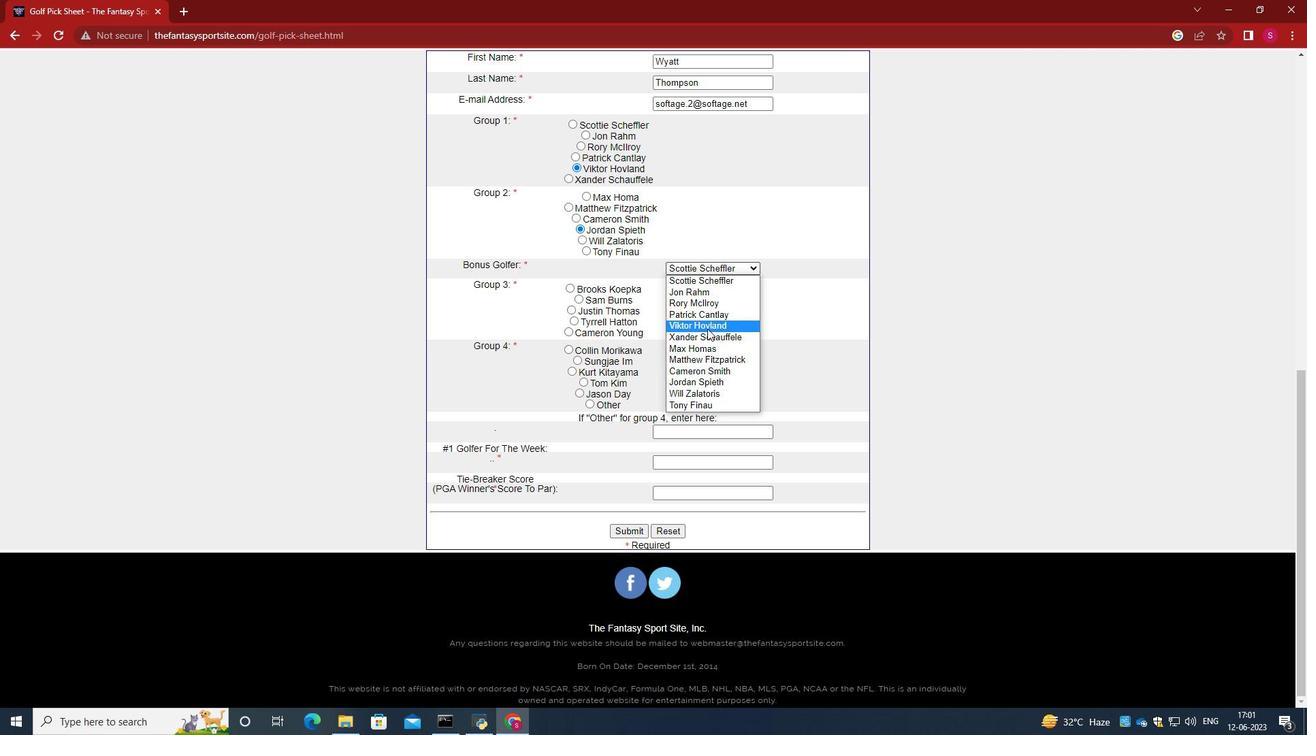 
Action: Mouse pressed left at (706, 326)
Screenshot: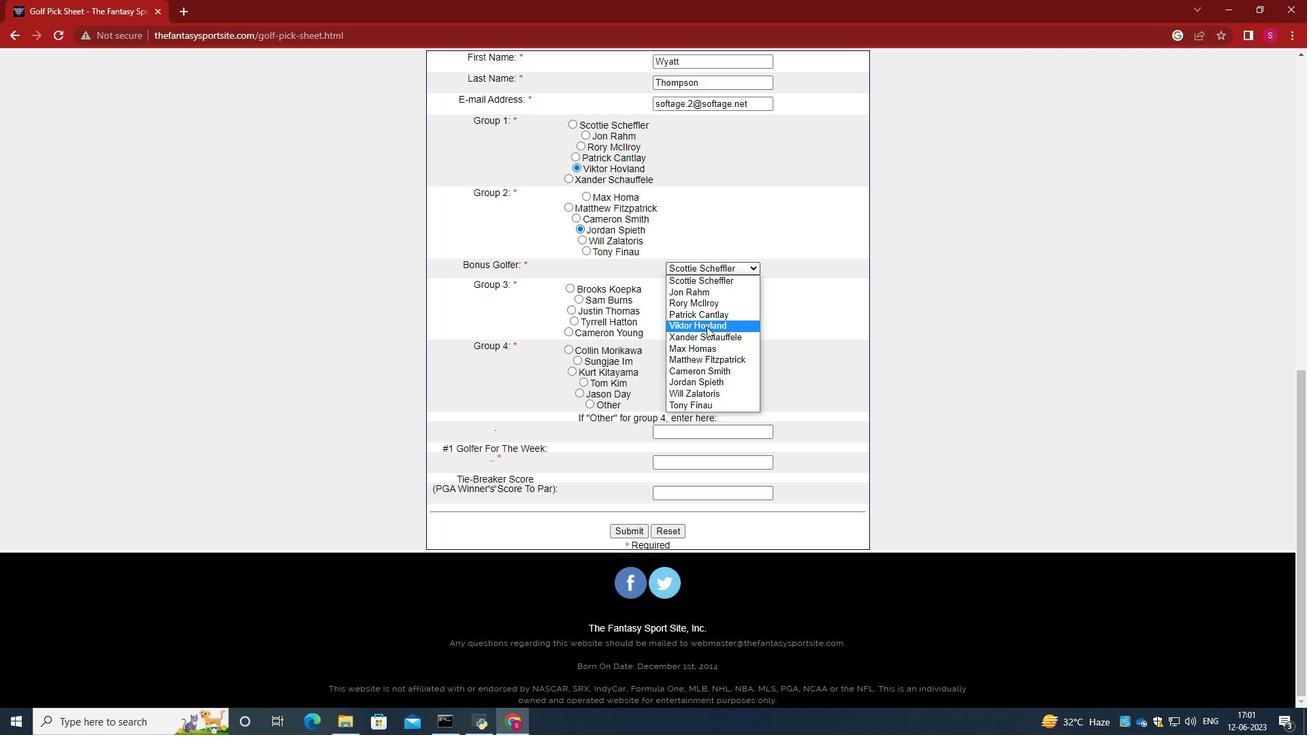 
Action: Mouse moved to (568, 331)
Screenshot: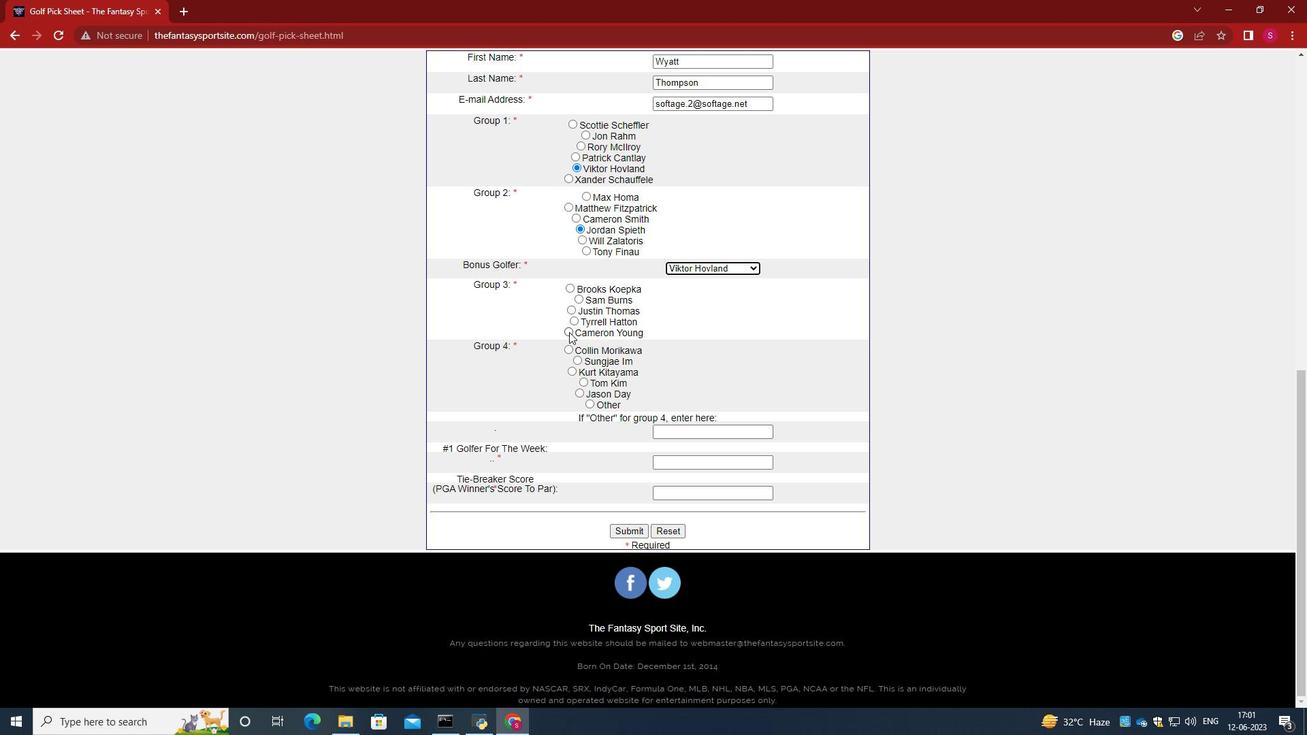 
Action: Mouse pressed left at (568, 331)
Screenshot: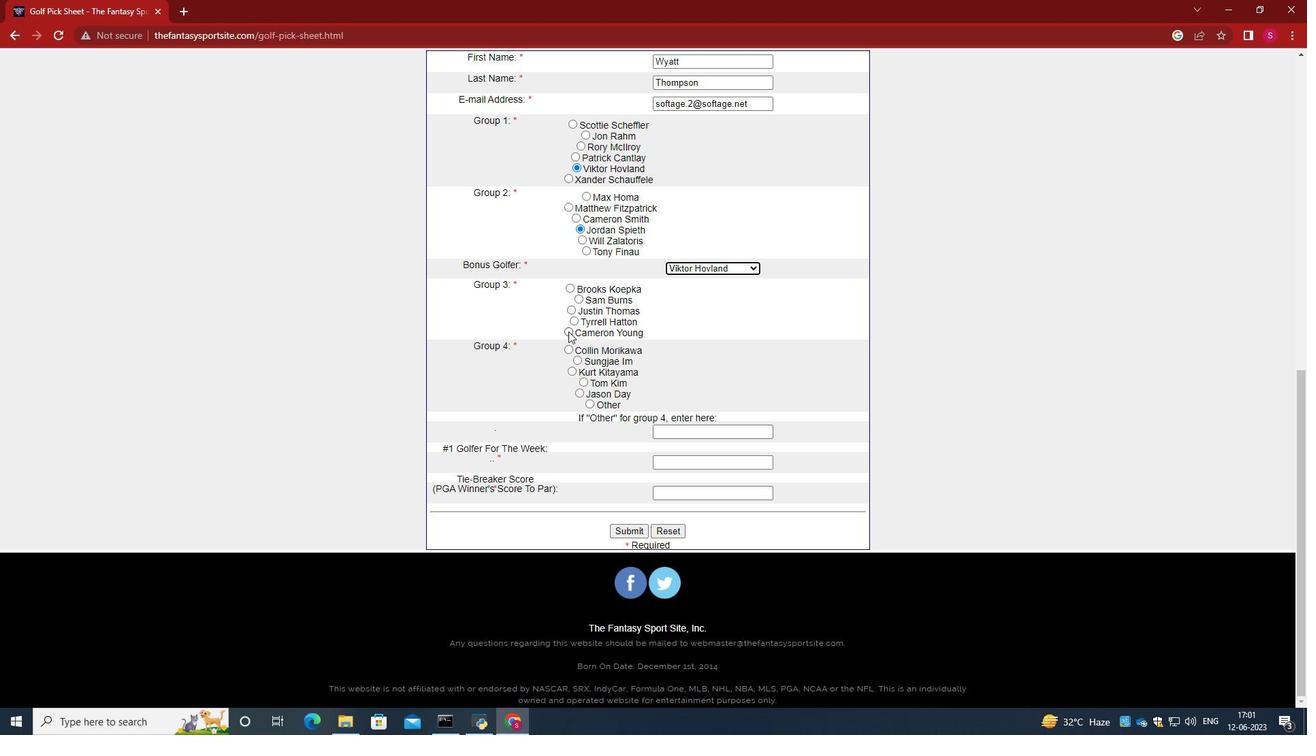 
Action: Mouse moved to (692, 324)
Screenshot: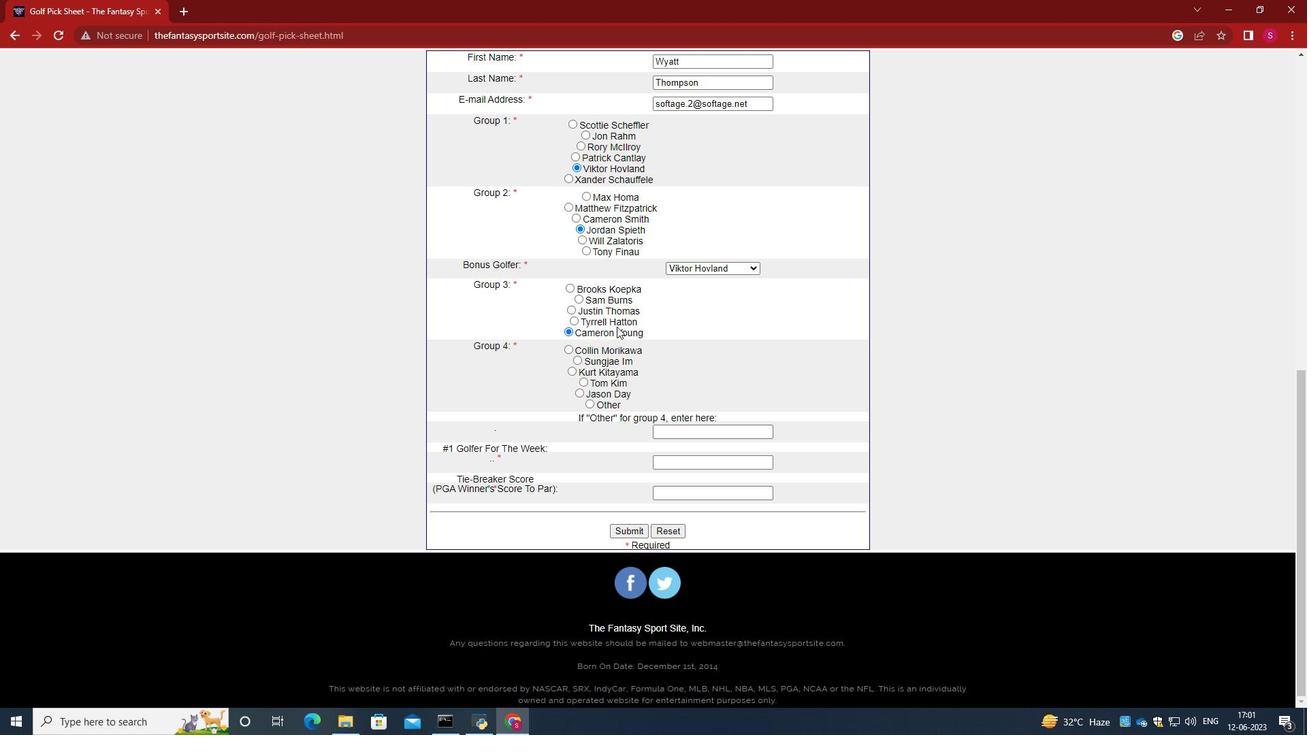 
Action: Mouse scrolled (692, 324) with delta (0, 0)
Screenshot: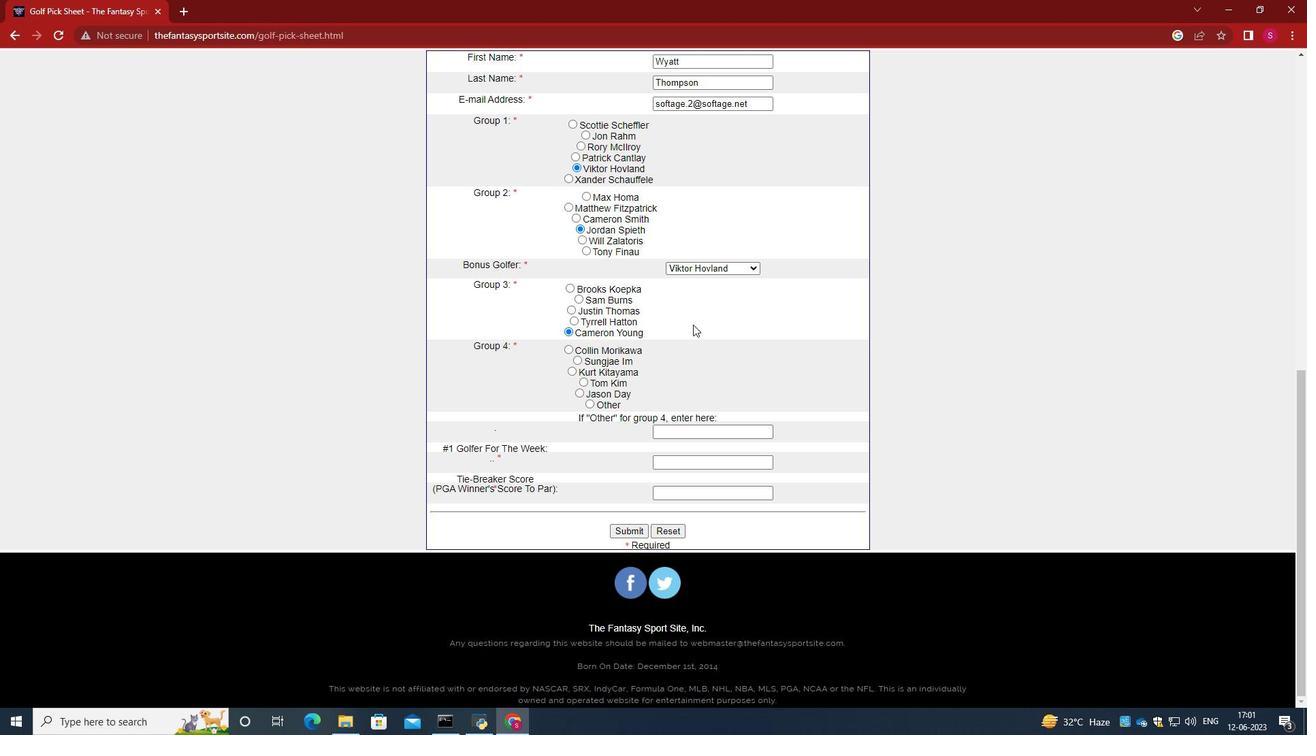 
Action: Mouse moved to (590, 406)
Screenshot: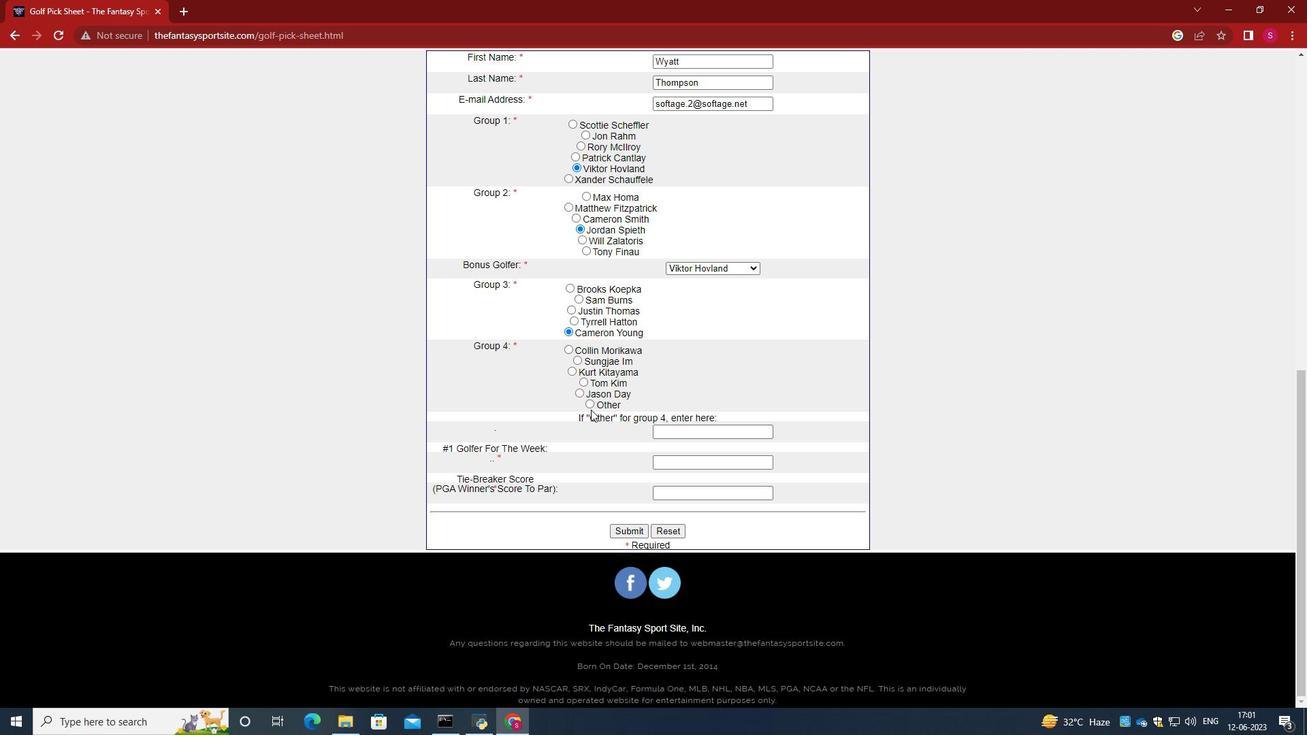
Action: Mouse pressed left at (590, 406)
Screenshot: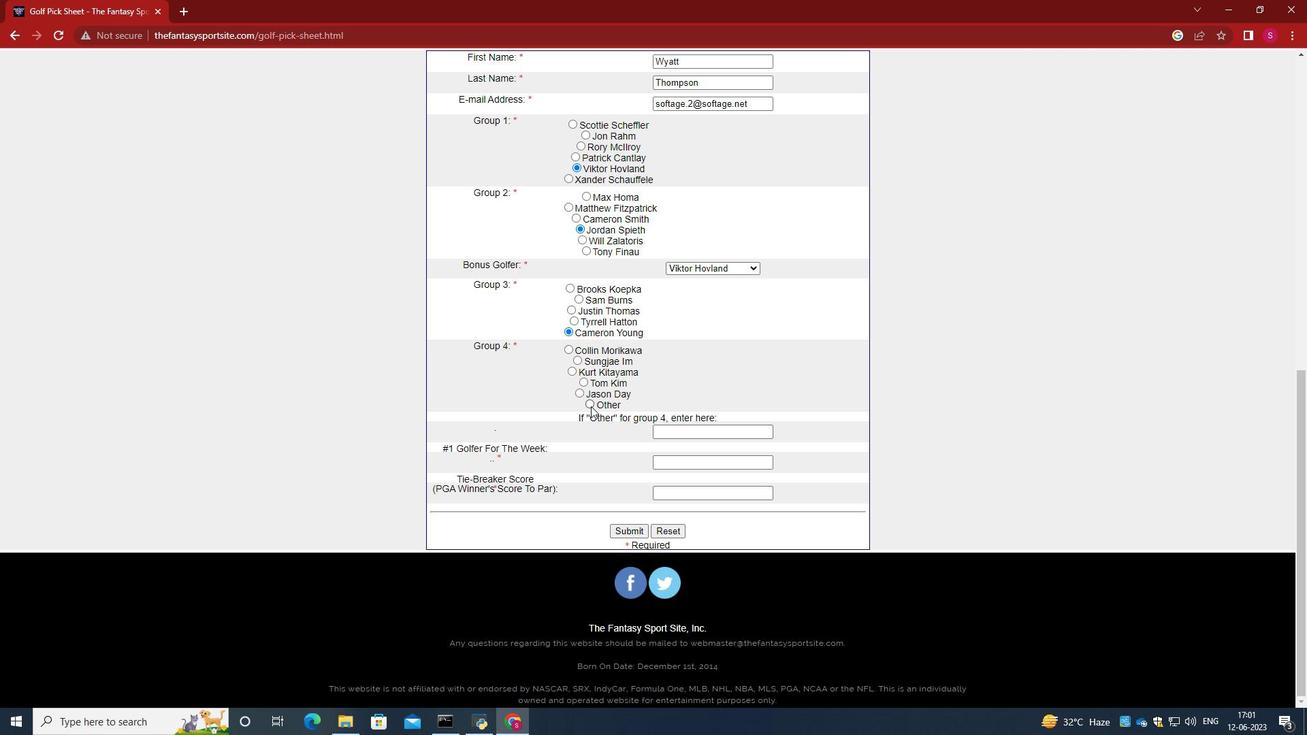 
Action: Mouse moved to (666, 424)
Screenshot: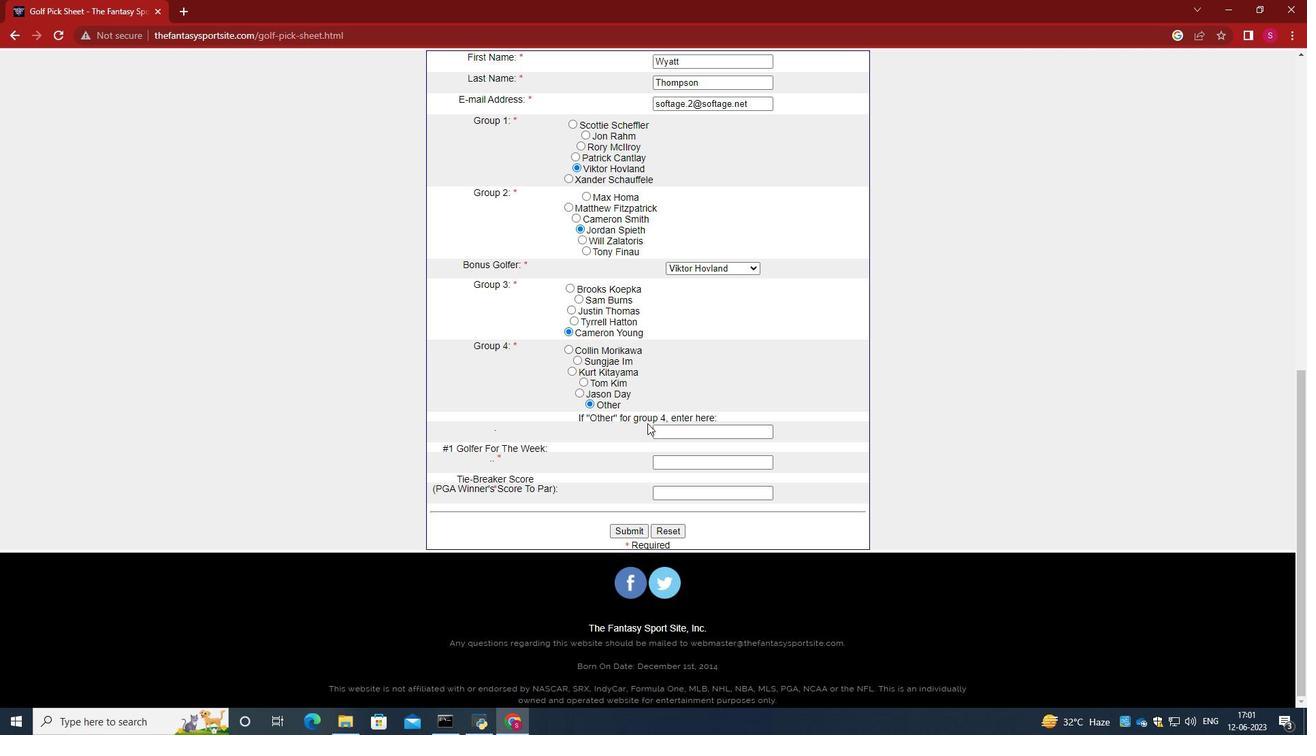 
Action: Mouse pressed left at (666, 424)
Screenshot: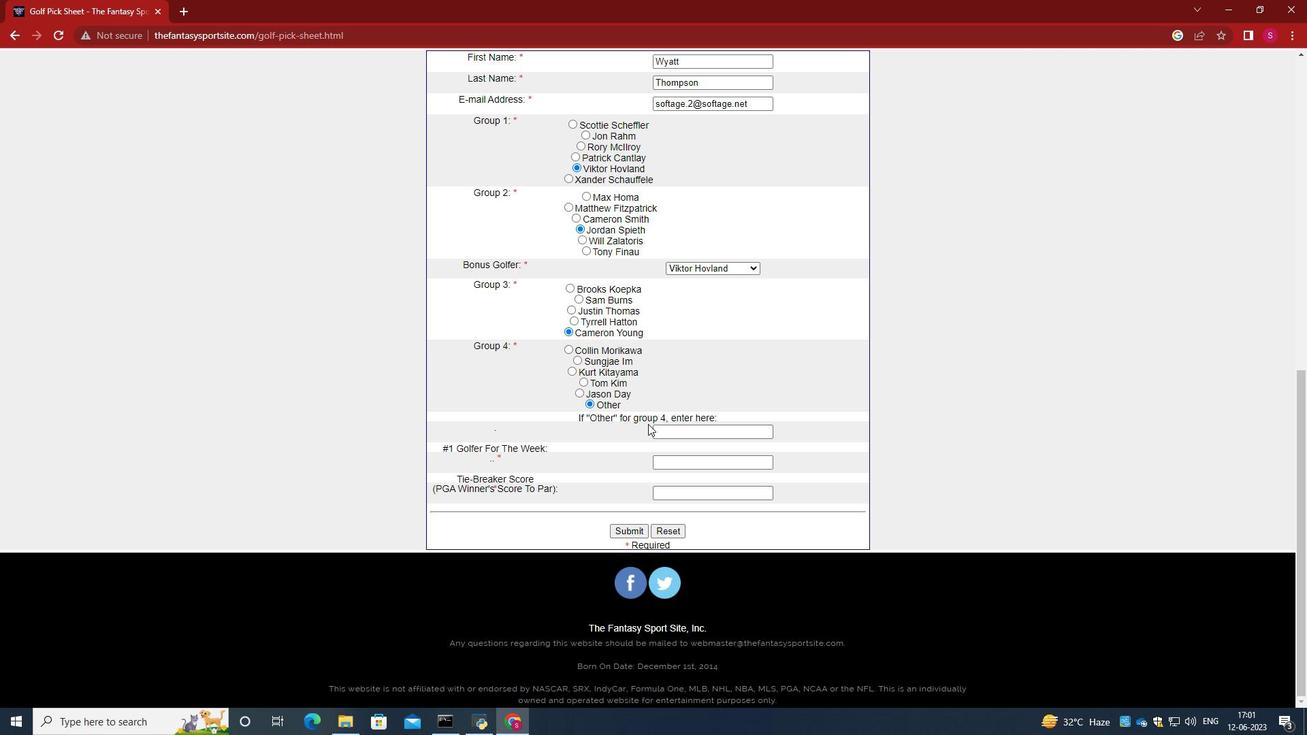 
Action: Key pressed <Key.caps_lock>h<Key.caps_lock>IDEKI<Key.space><Key.caps_lock>m<Key.caps_lock>ATSUYAMA<Key.tab><Key.caps_lock>j<Key.caps_lock>USTIN<Key.space><Key.caps_lock>t<Key.caps_lock>HOMAS<Key.tab>1
Screenshot: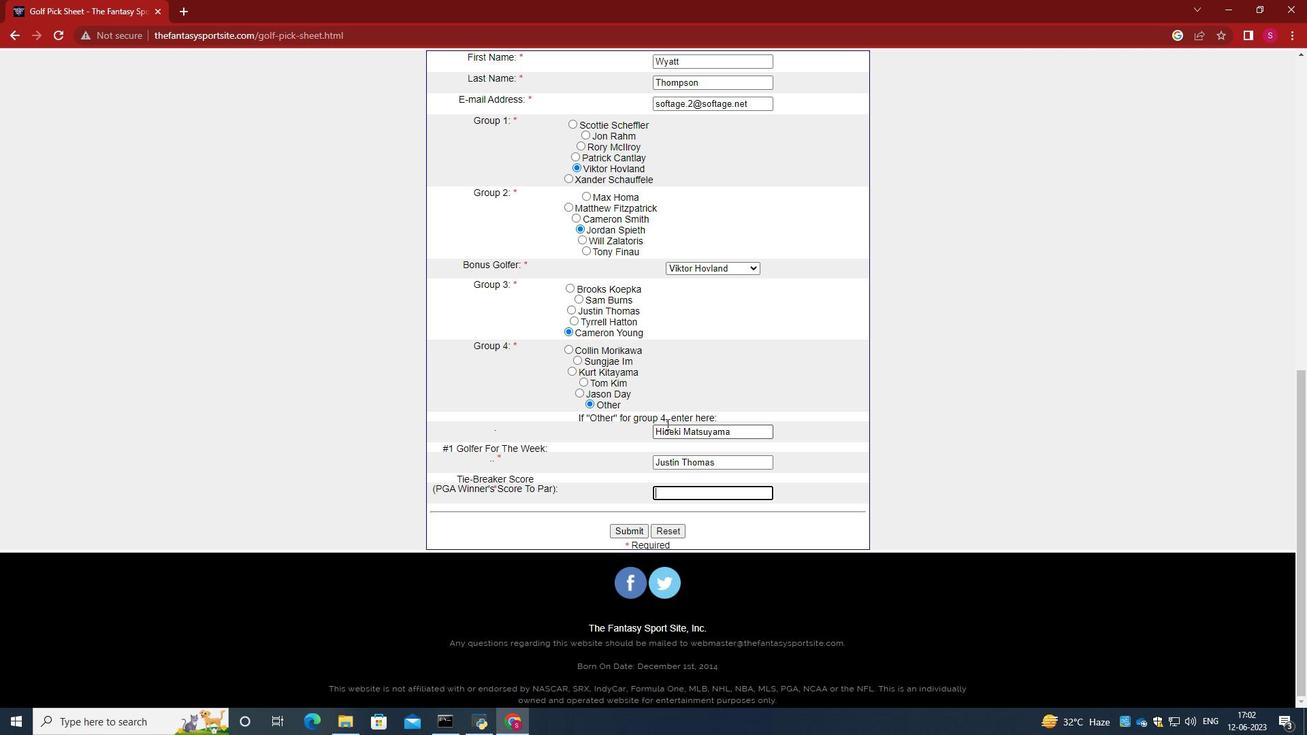 
Action: Mouse moved to (621, 533)
Screenshot: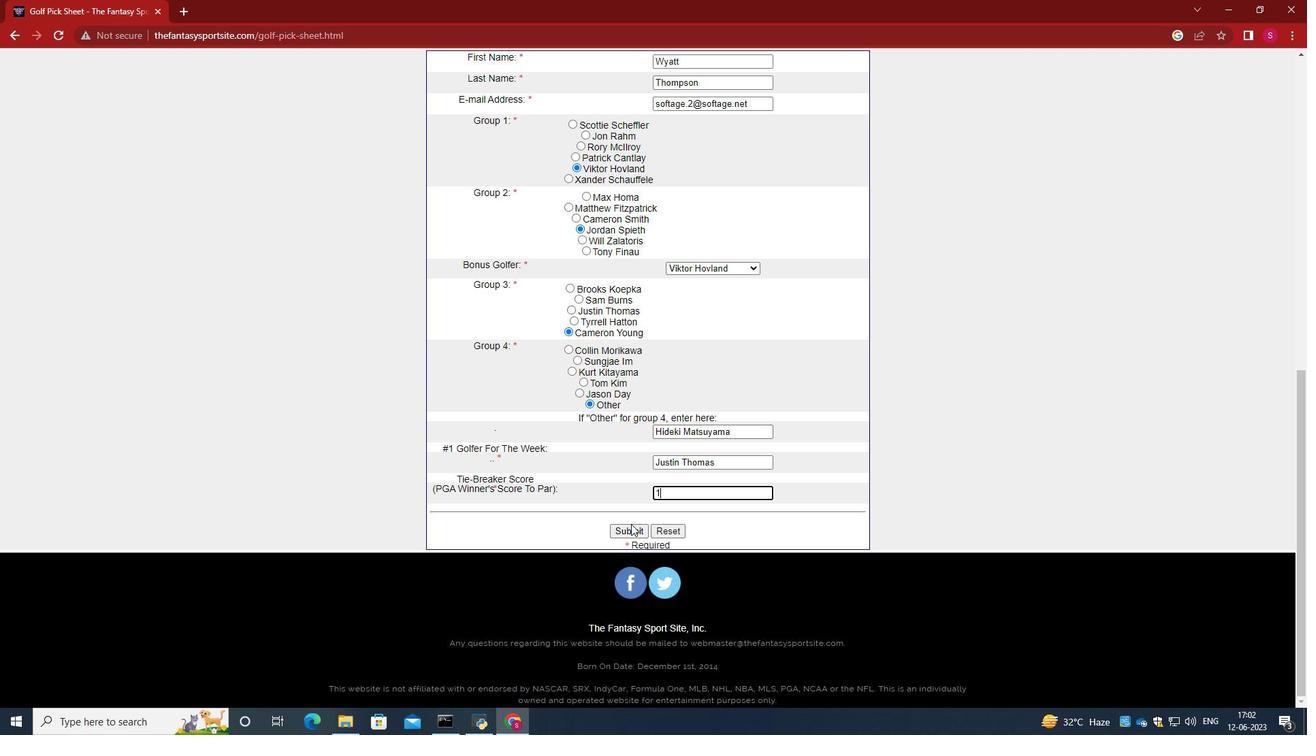 
